 Task: open an excel sheet and write heading  Budget MasterAdd Categories in a column and its values below  'Housing, Transportation, Groceries, Utilities, Entertainment, Dining Out, Health, Miscellaneous, Savings & Total. 'Add Budgeted amountin next column and its values below  $1,500, $300, $400, $150, $200, $250, $100, $150, $500 & $3,550. Add Actual amount in next column and its values below  $1,400, $280, $420, $160, $180, $270, $90, $140, $550 & $3,550. Add Difference in next column and its values below  -$100, -$20, +$20, +$10, -$20, +$20, -$10, -$10, +$50 & $0. J6Save page BudgetReview analysisbook
Action: Key pressed <Key.shift>M<Key.backspace><Key.shift>Budget<Key.space><Key.shift>Master<Key.down><Key.up><Key.down><Key.down><Key.up><Key.up>
Screenshot: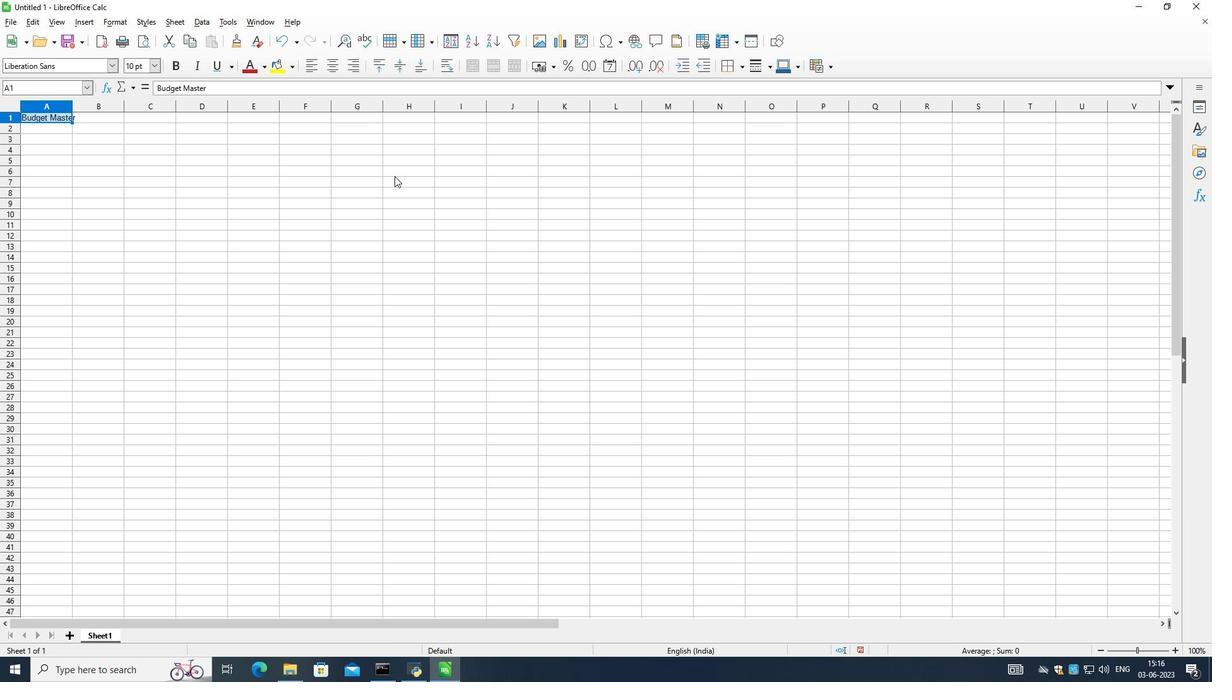 
Action: Mouse moved to (297, 197)
Screenshot: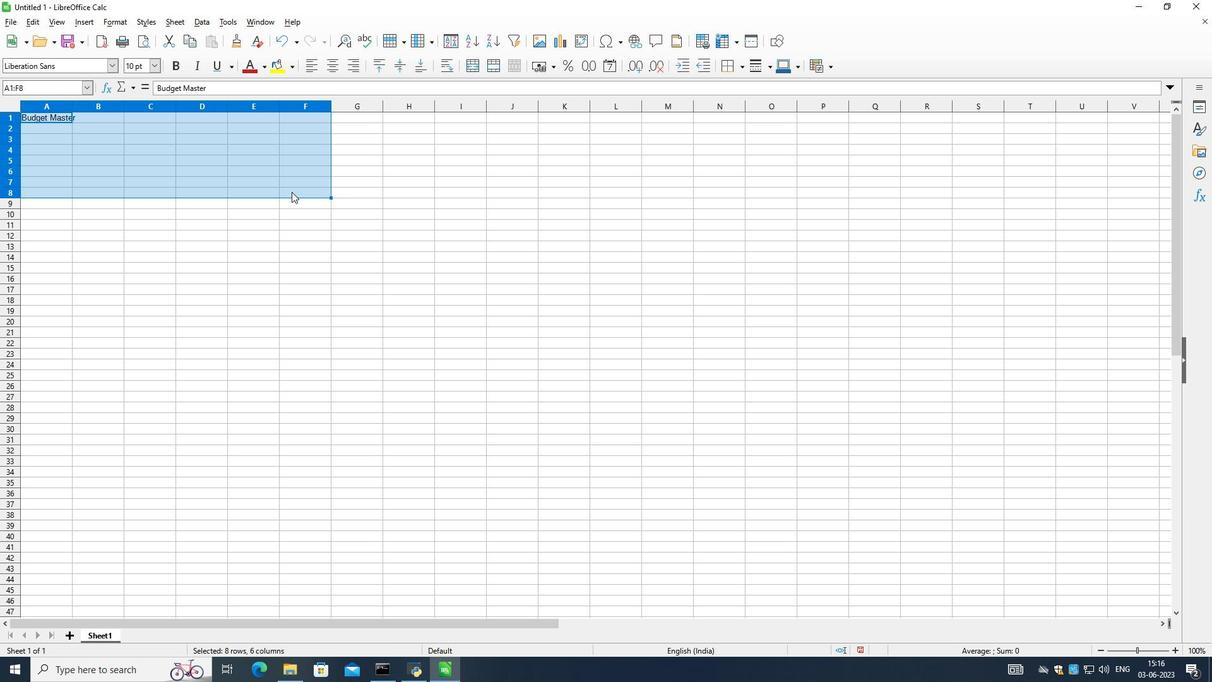 
Action: Mouse pressed left at (297, 197)
Screenshot: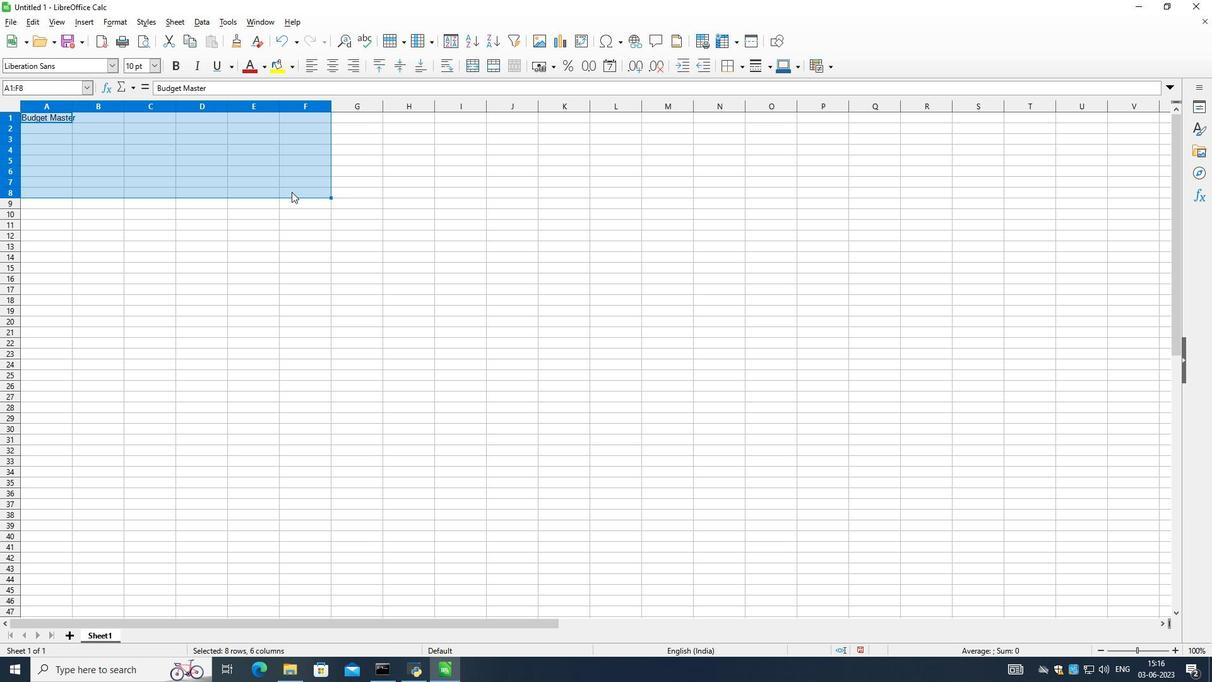
Action: Mouse moved to (397, 406)
Screenshot: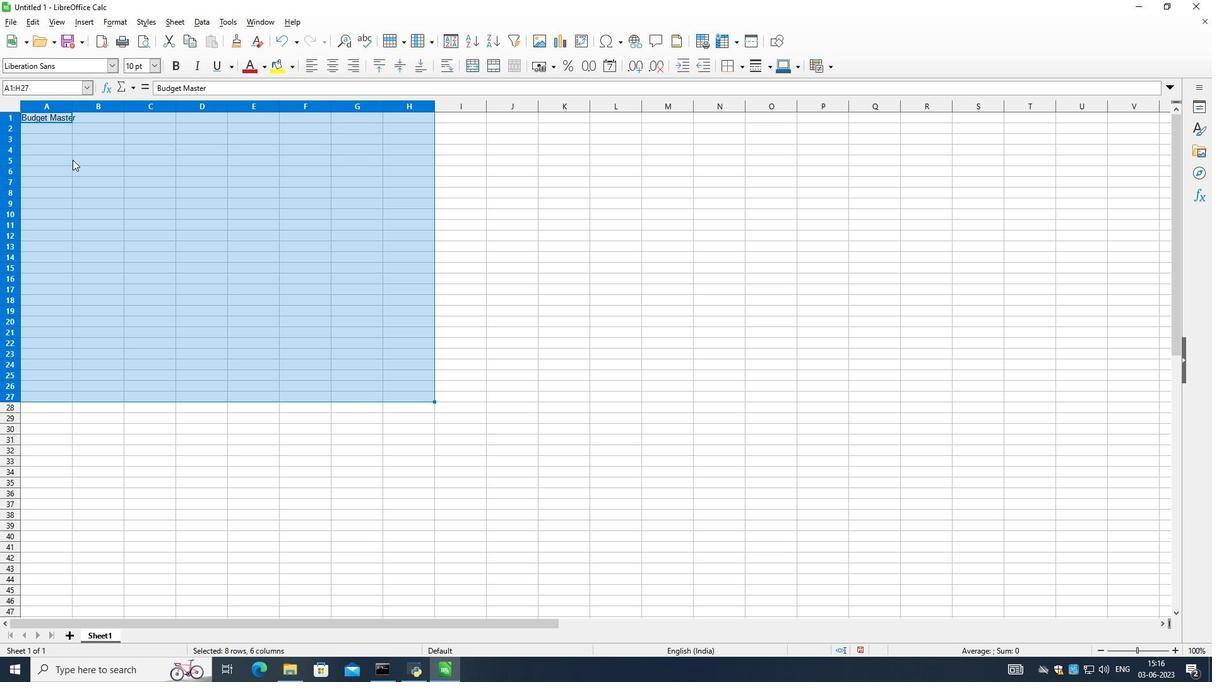 
Action: Mouse pressed left at (397, 406)
Screenshot: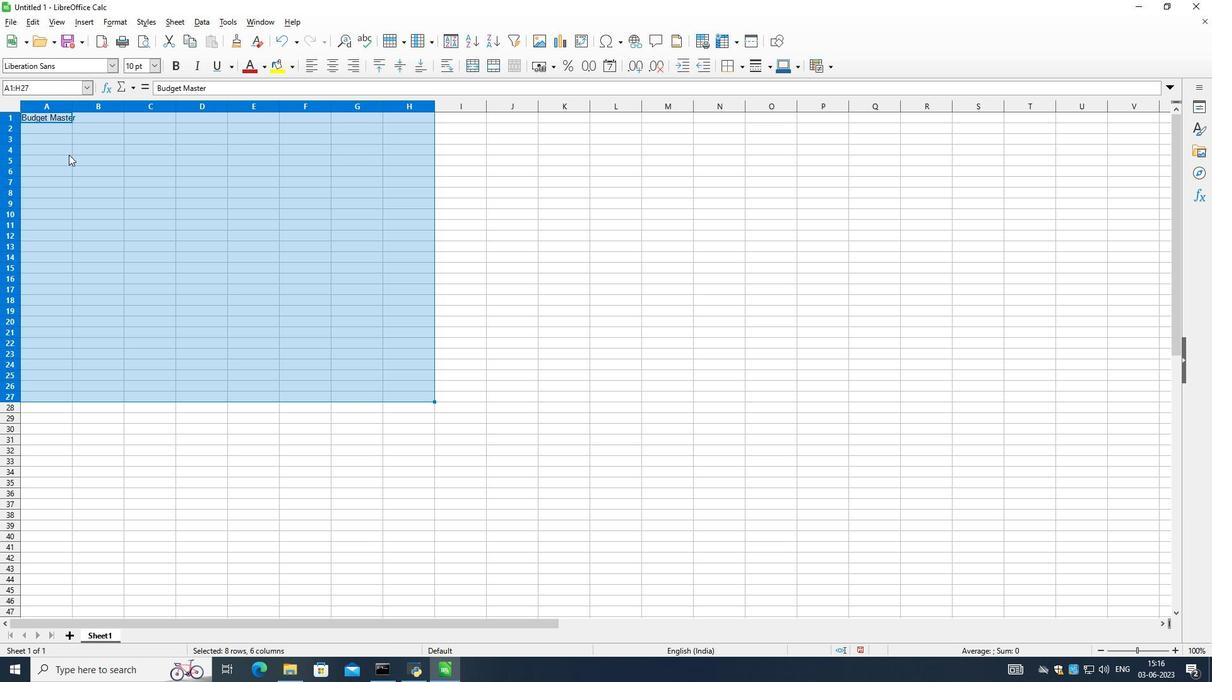 
Action: Mouse moved to (181, 248)
Screenshot: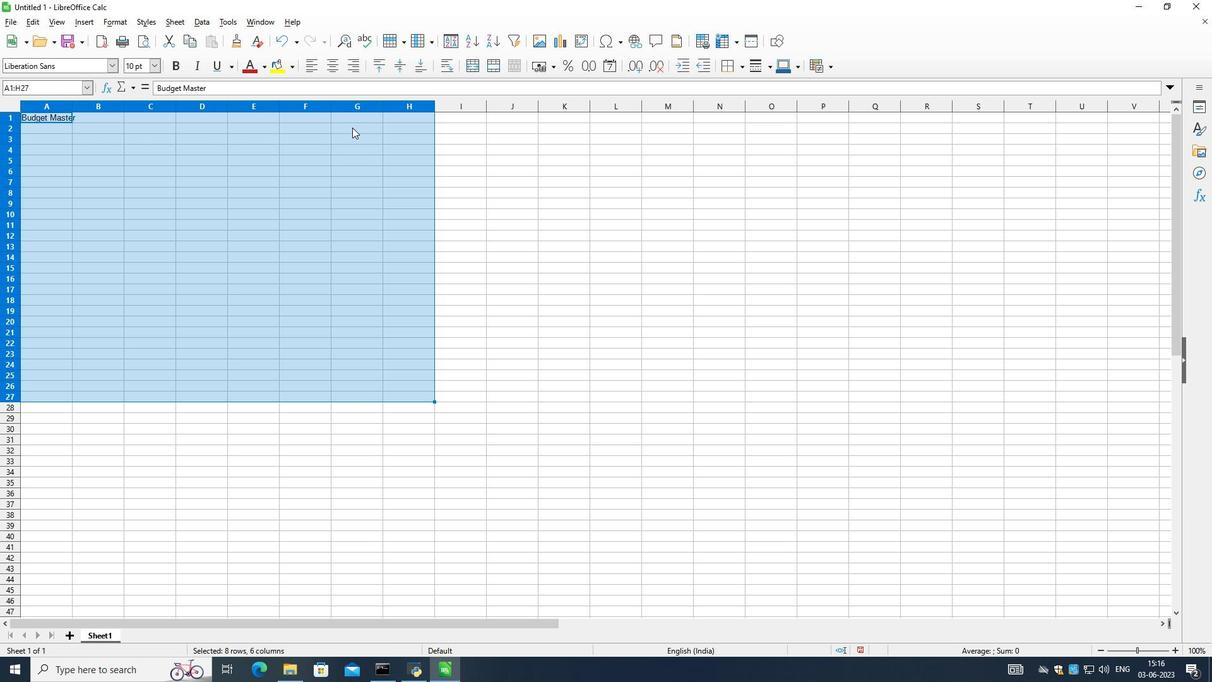 
Action: Key pressed <Key.esc>
Screenshot: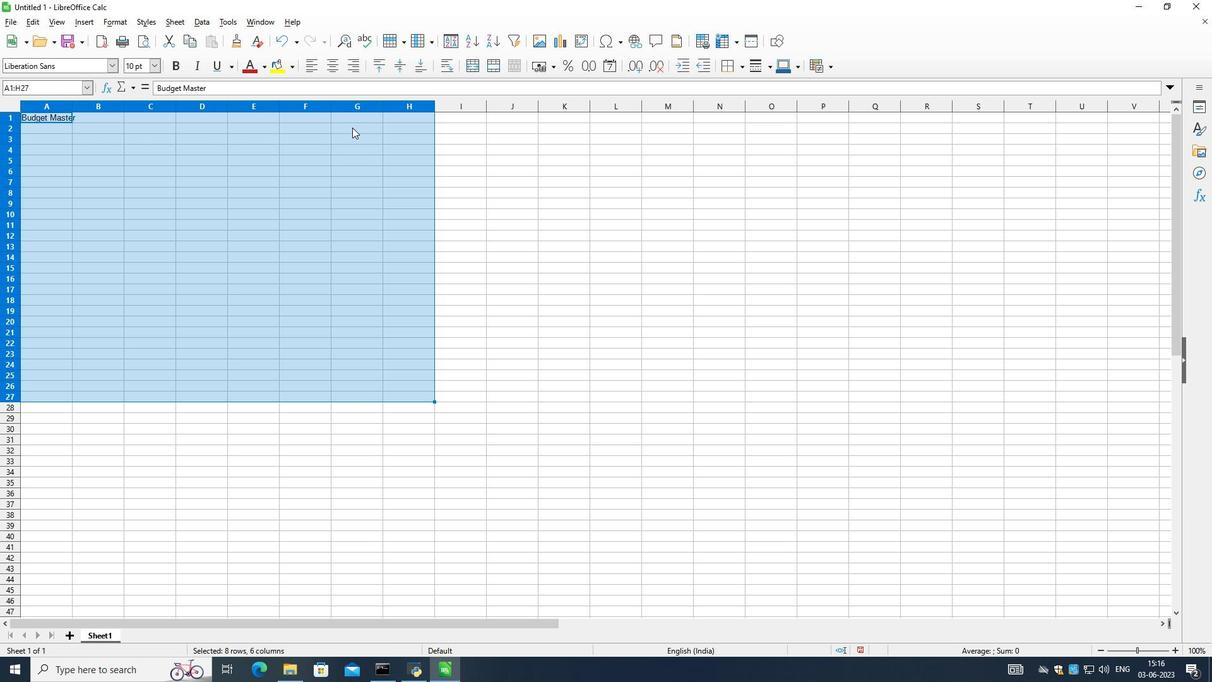 
Action: Mouse moved to (88, 157)
Screenshot: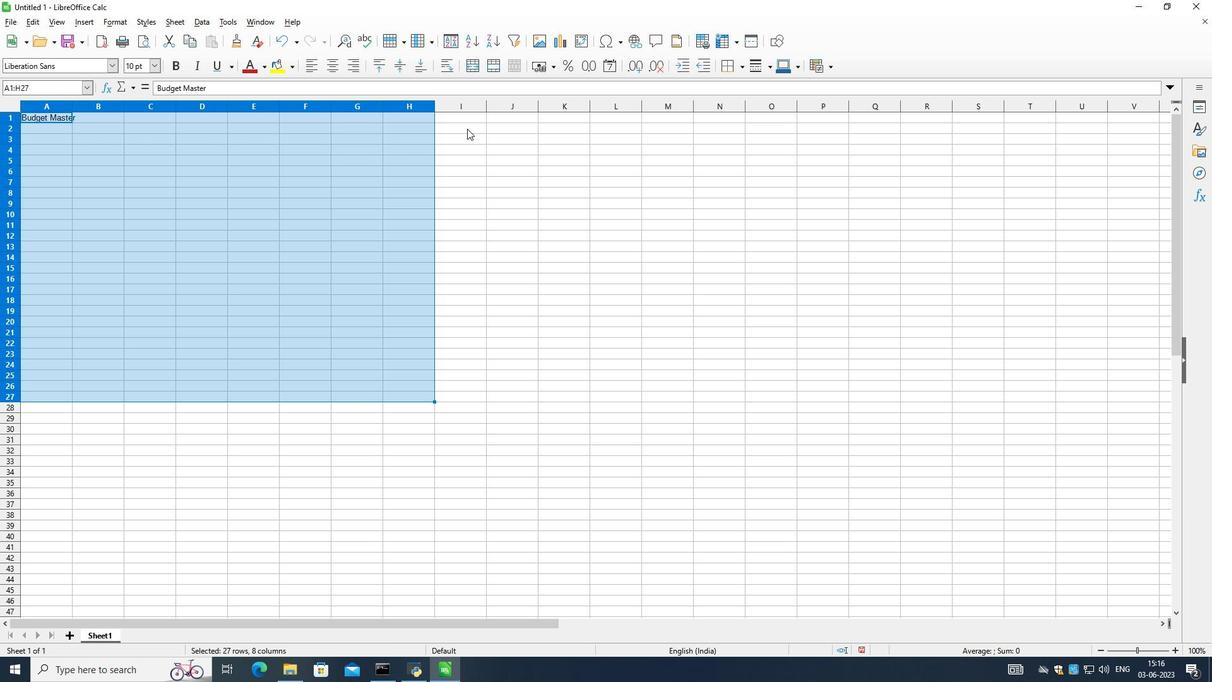 
Action: Key pressed <Key.esc>
Screenshot: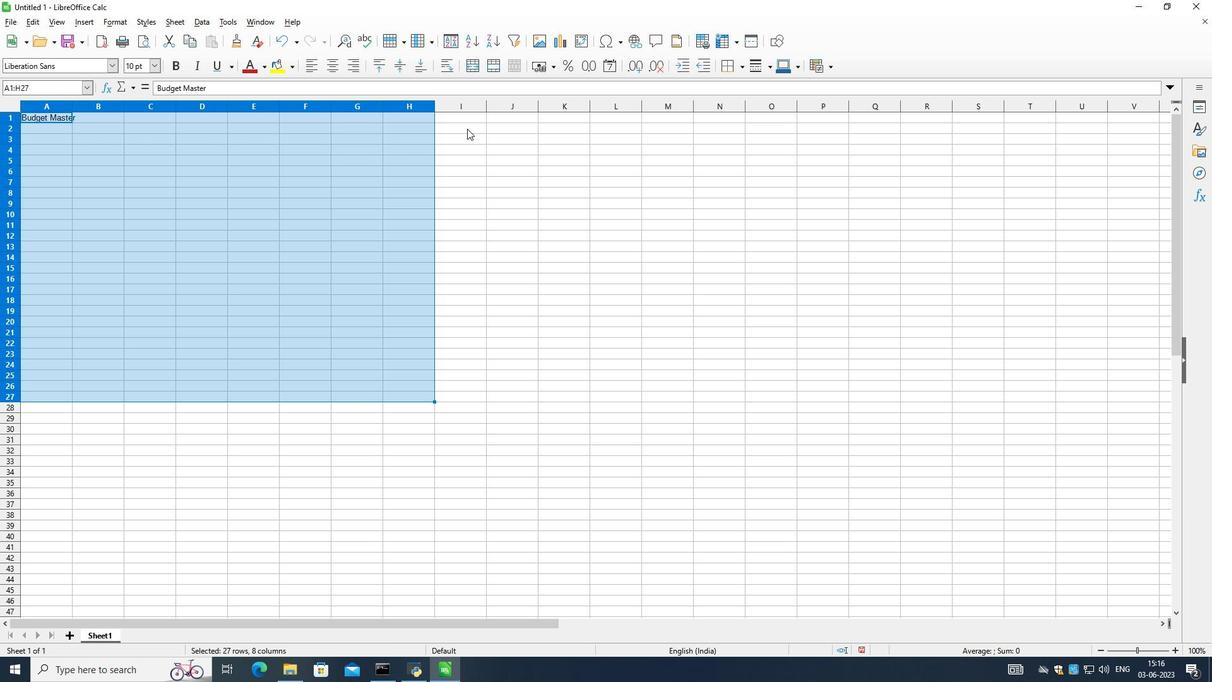 
Action: Mouse moved to (329, 128)
Screenshot: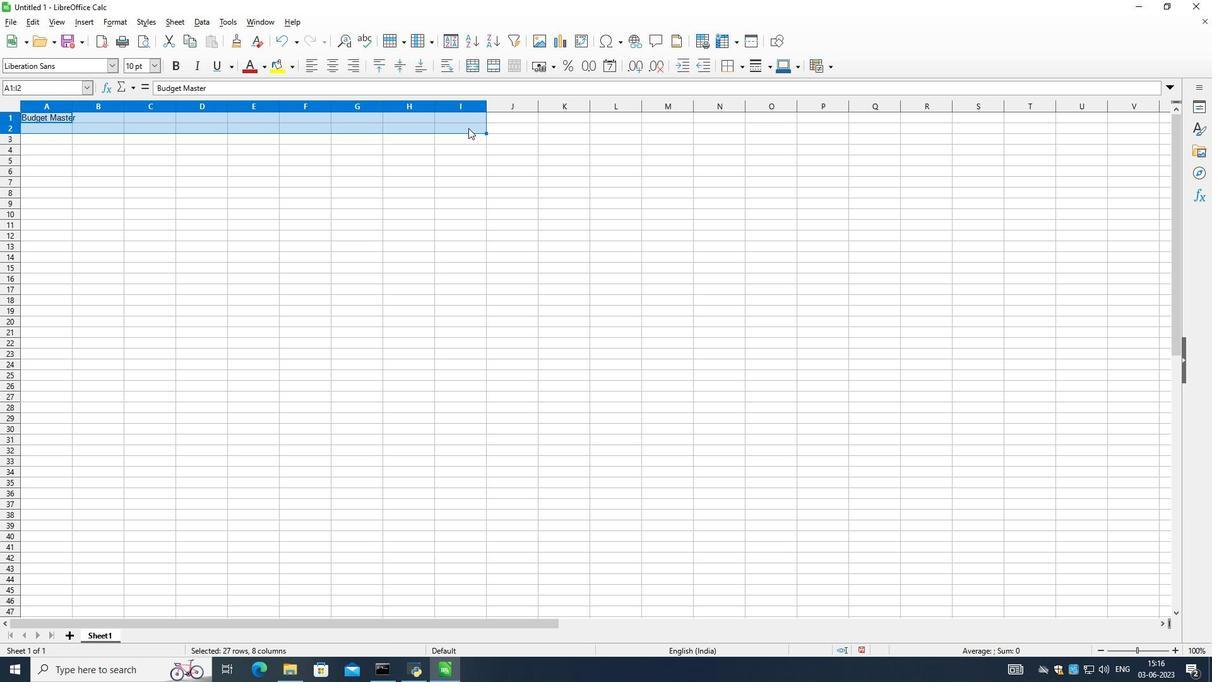 
Action: Key pressed <Key.esc>
Screenshot: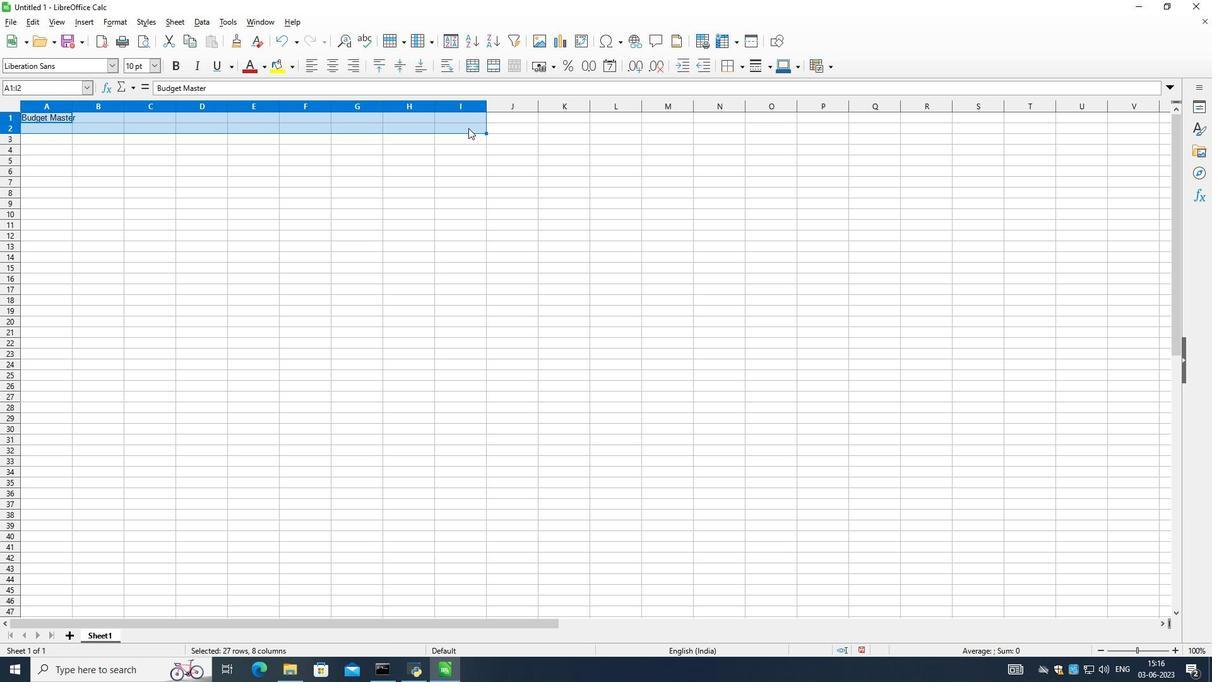 
Action: Mouse moved to (473, 134)
Screenshot: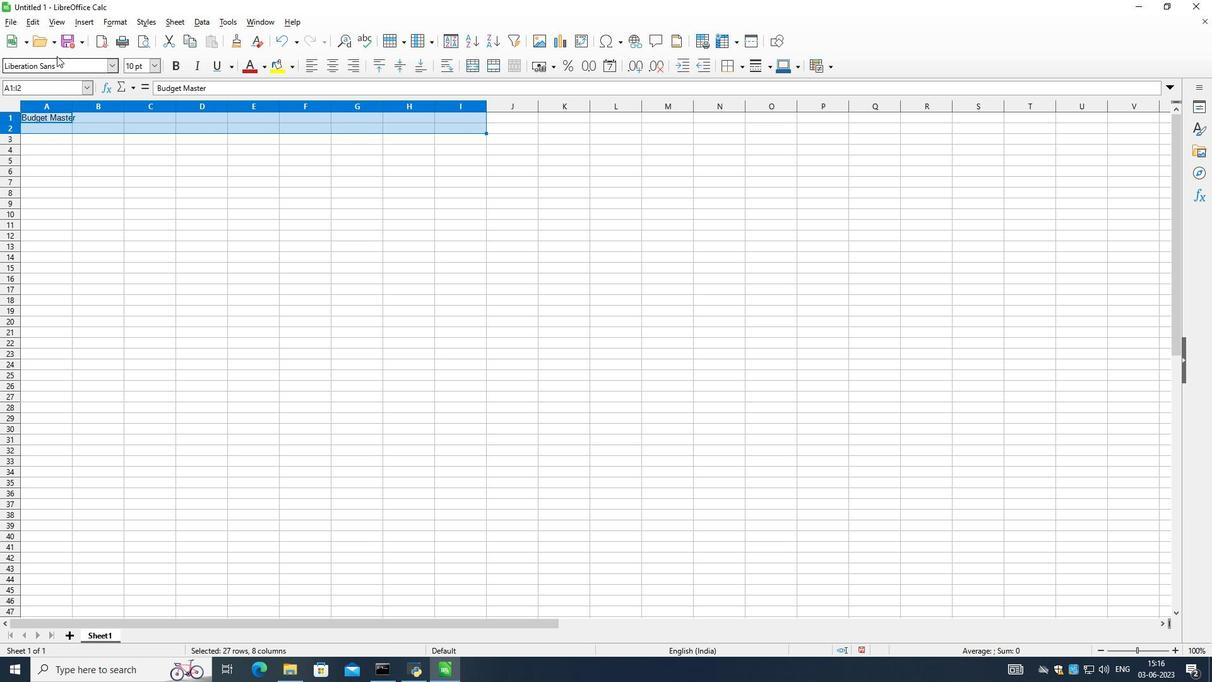
Action: Mouse pressed left at (473, 134)
Screenshot: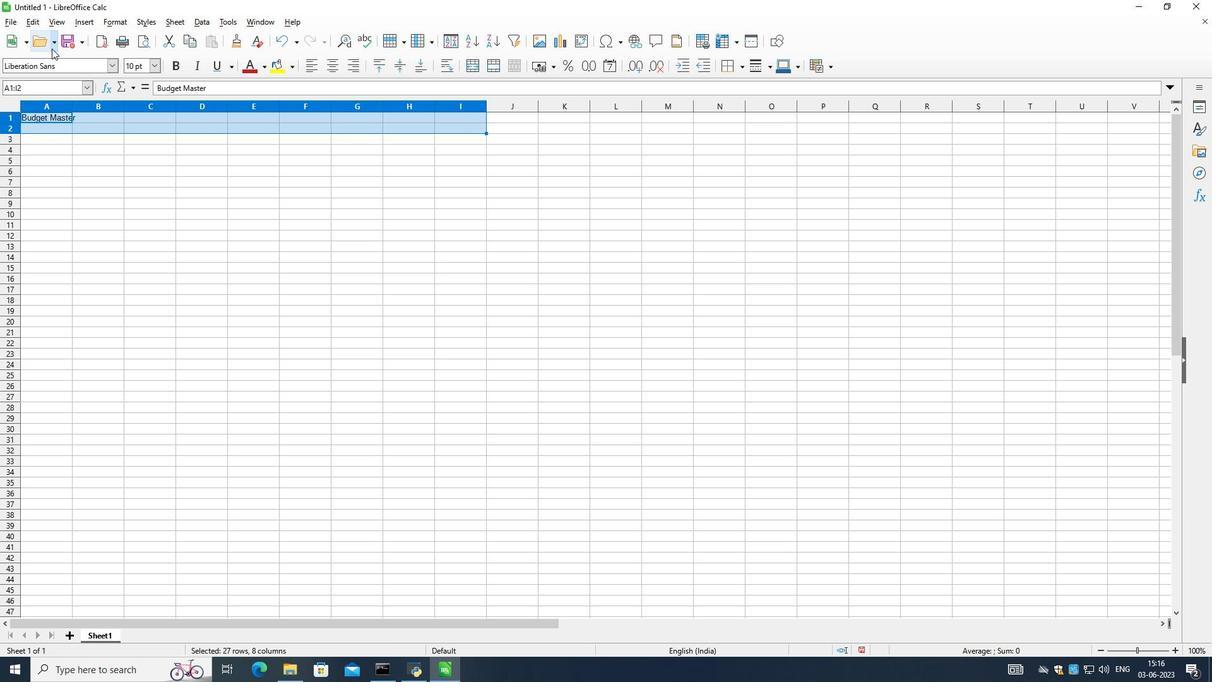 
Action: Mouse moved to (57, 54)
Screenshot: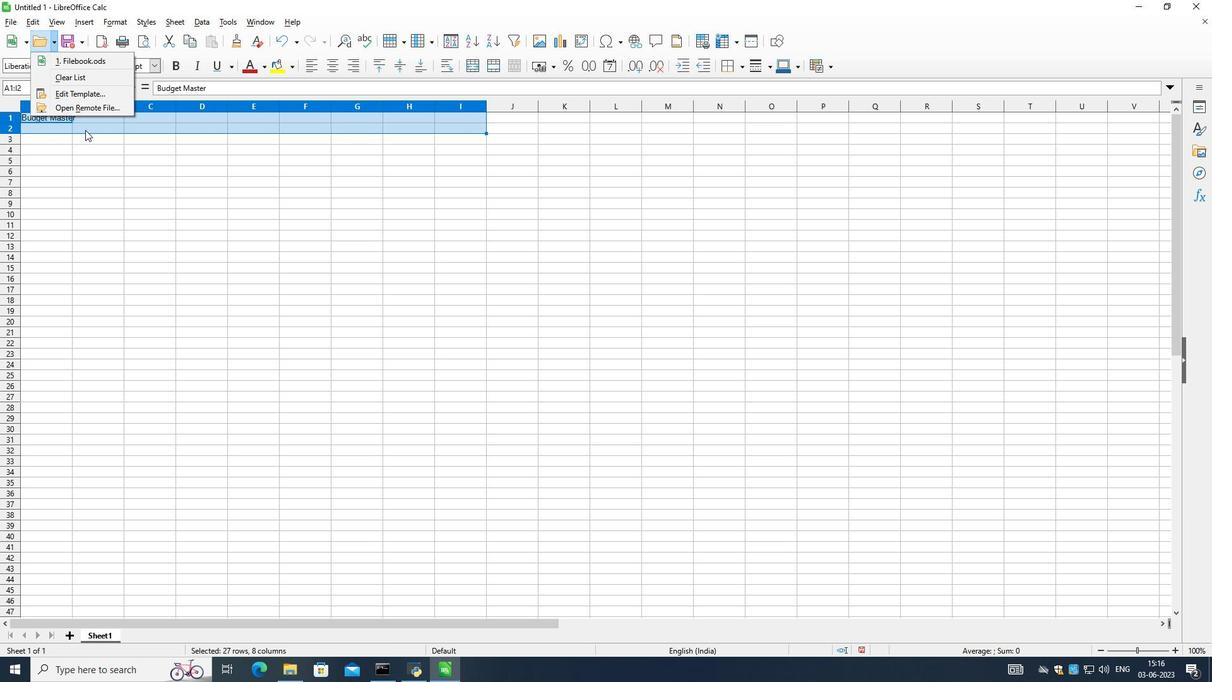
Action: Mouse pressed left at (57, 54)
Screenshot: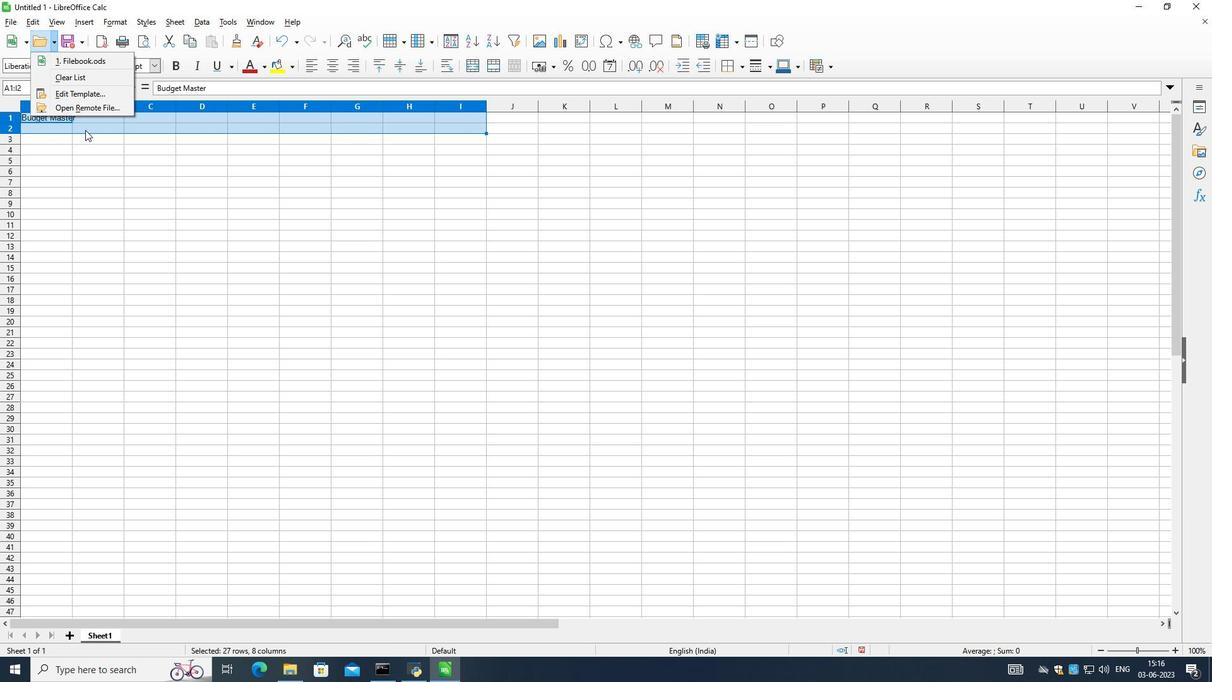 
Action: Mouse moved to (68, 135)
Screenshot: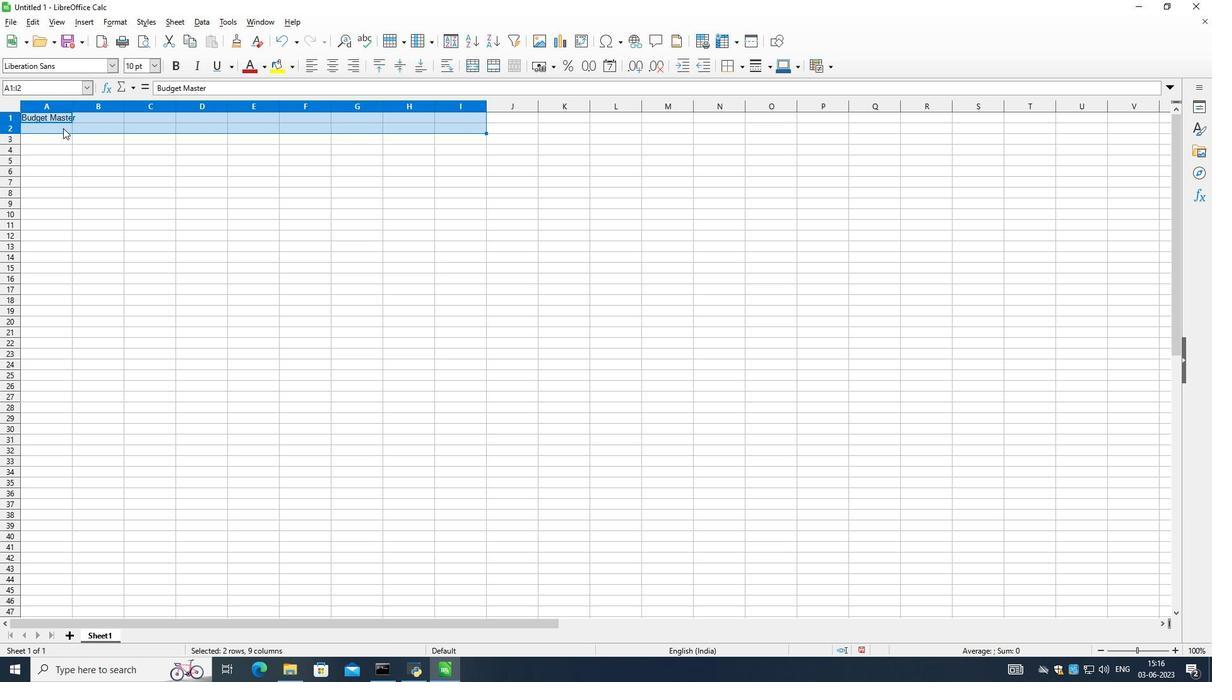 
Action: Mouse pressed left at (68, 135)
Screenshot: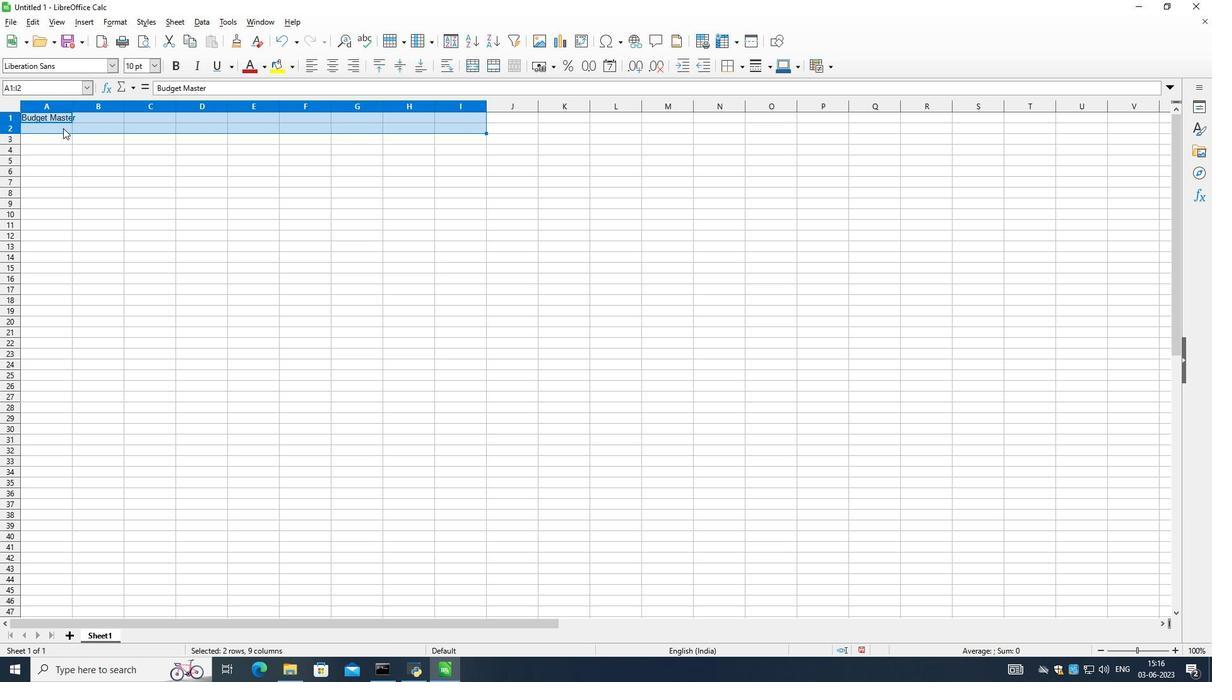 
Action: Mouse moved to (70, 135)
Screenshot: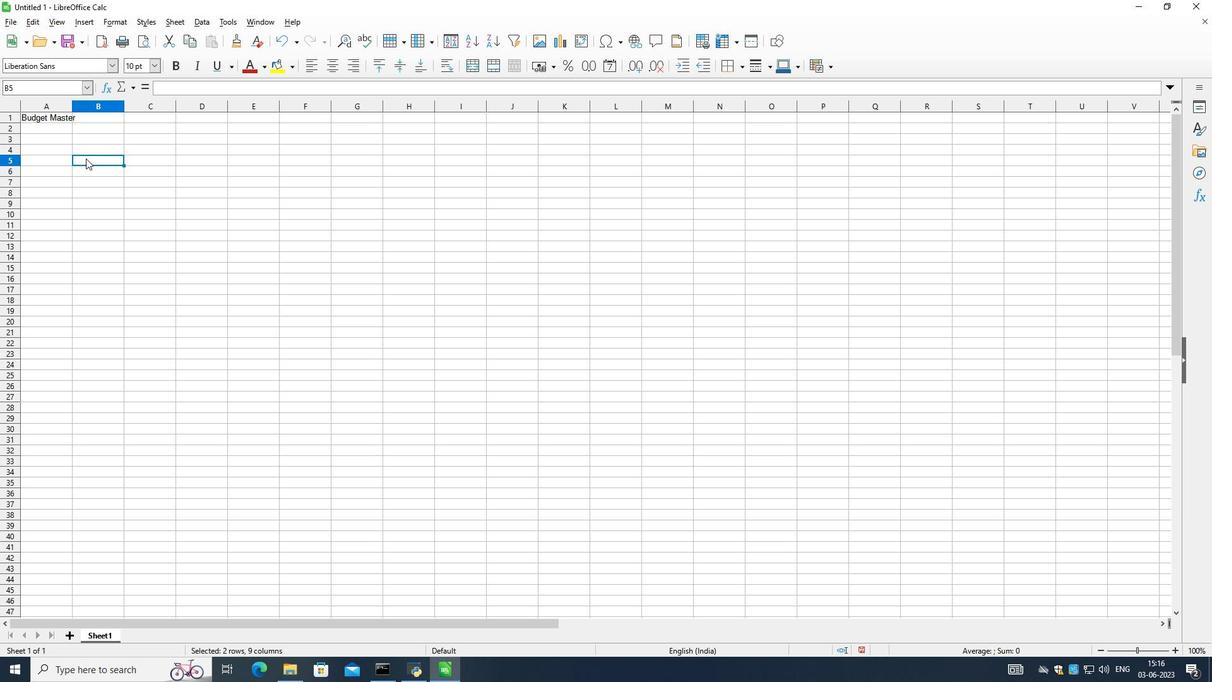 
Action: Key pressed <Key.esc>
Screenshot: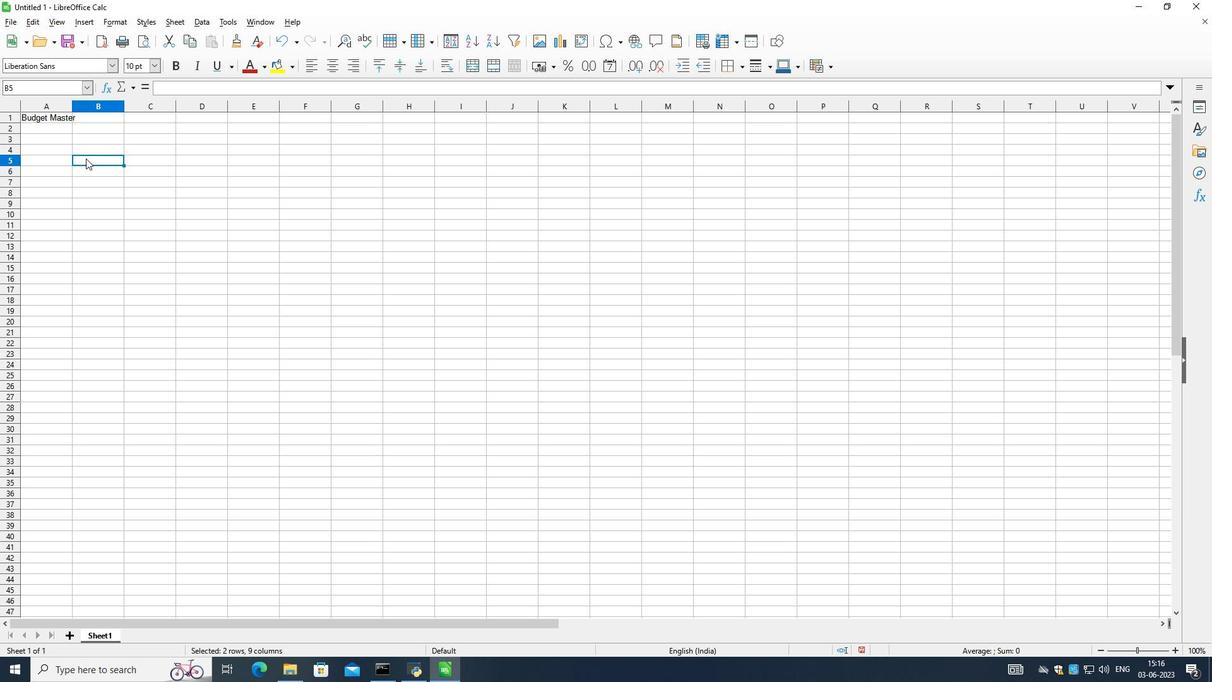 
Action: Mouse moved to (92, 164)
Screenshot: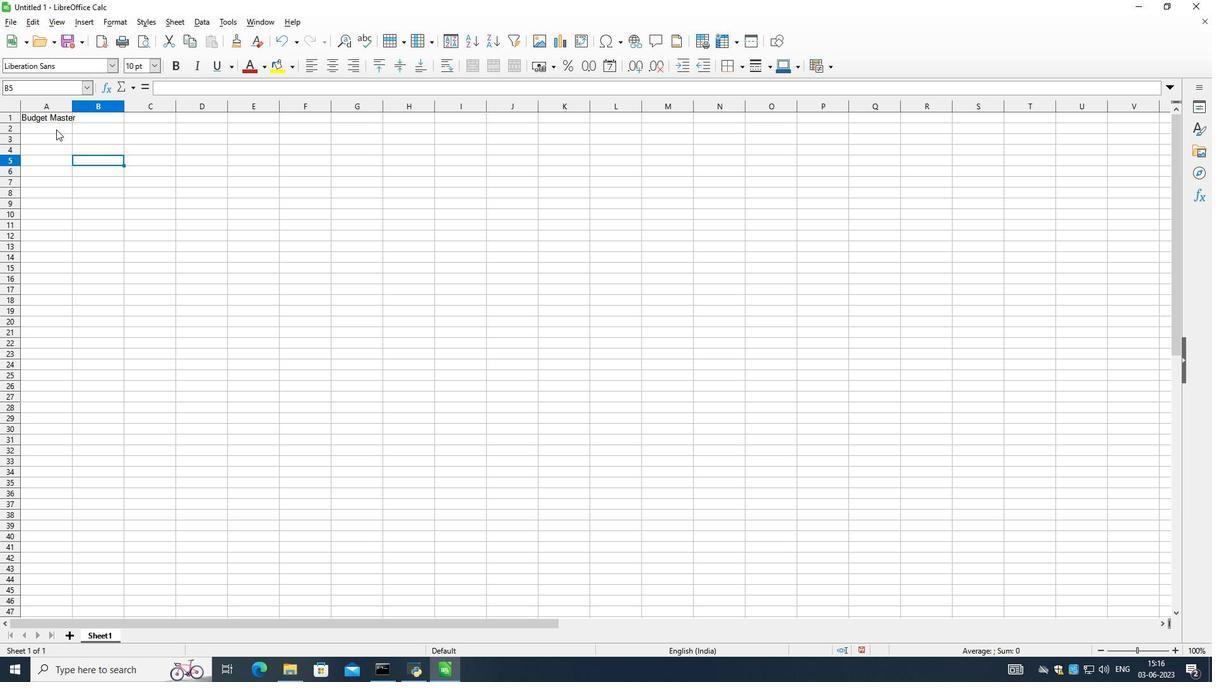 
Action: Mouse pressed left at (92, 164)
Screenshot: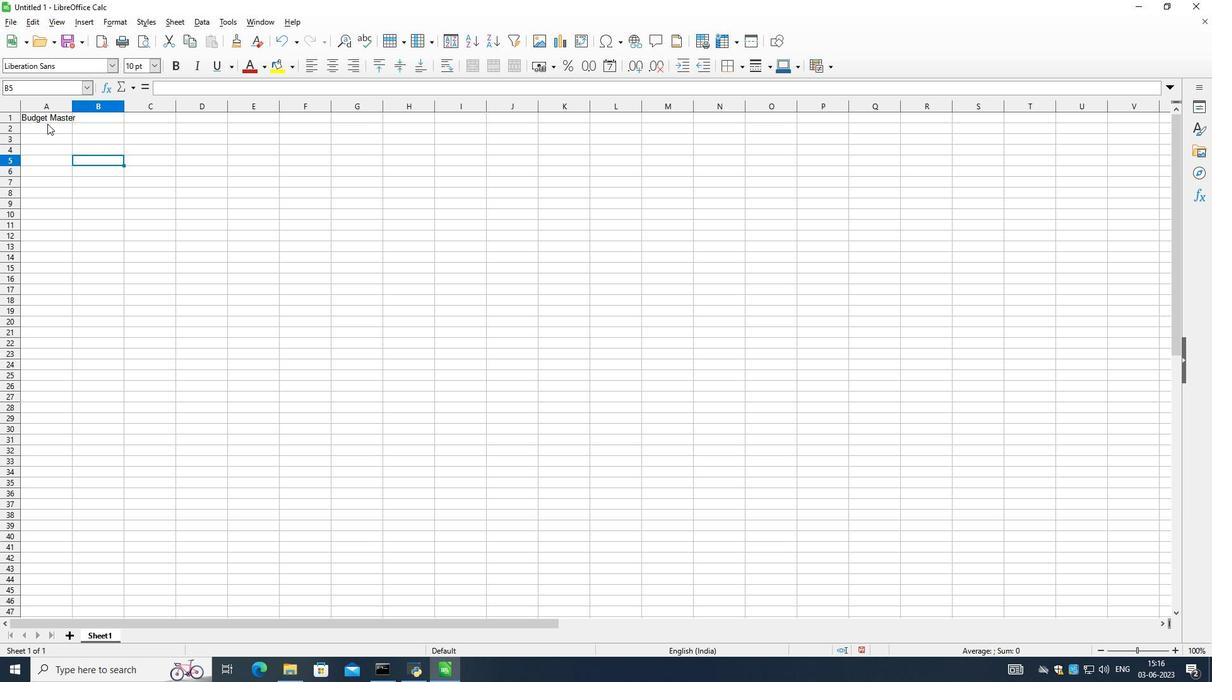 
Action: Mouse moved to (51, 128)
Screenshot: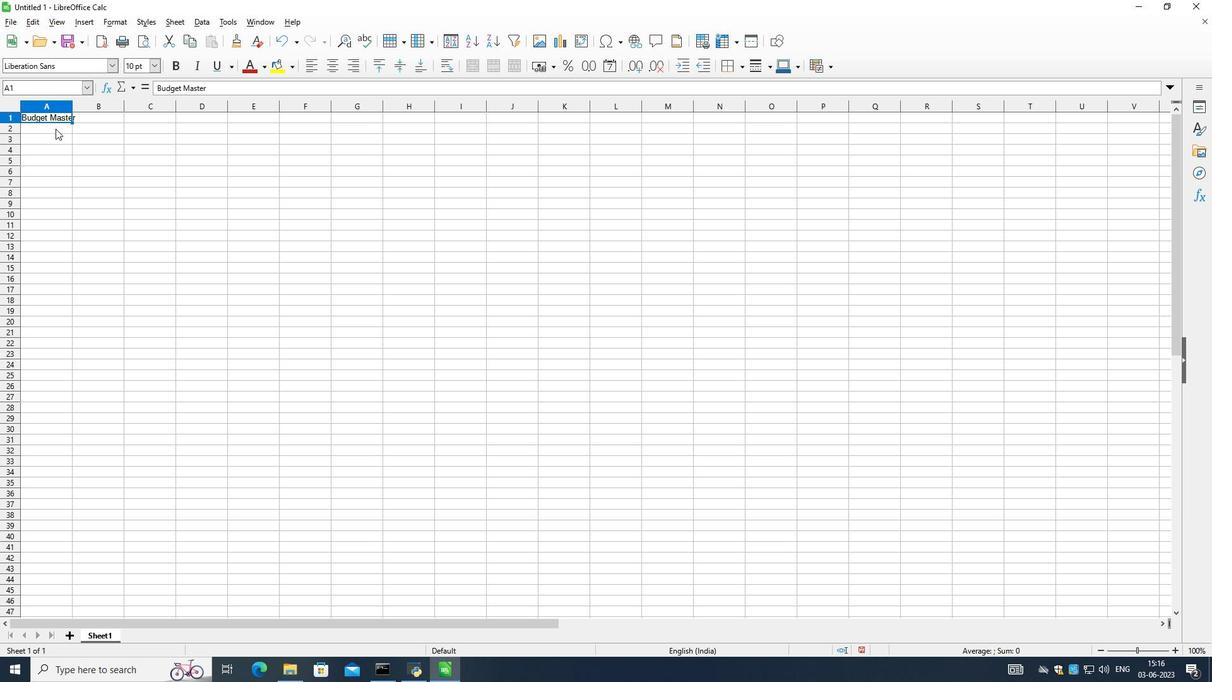 
Action: Mouse pressed left at (51, 128)
Screenshot: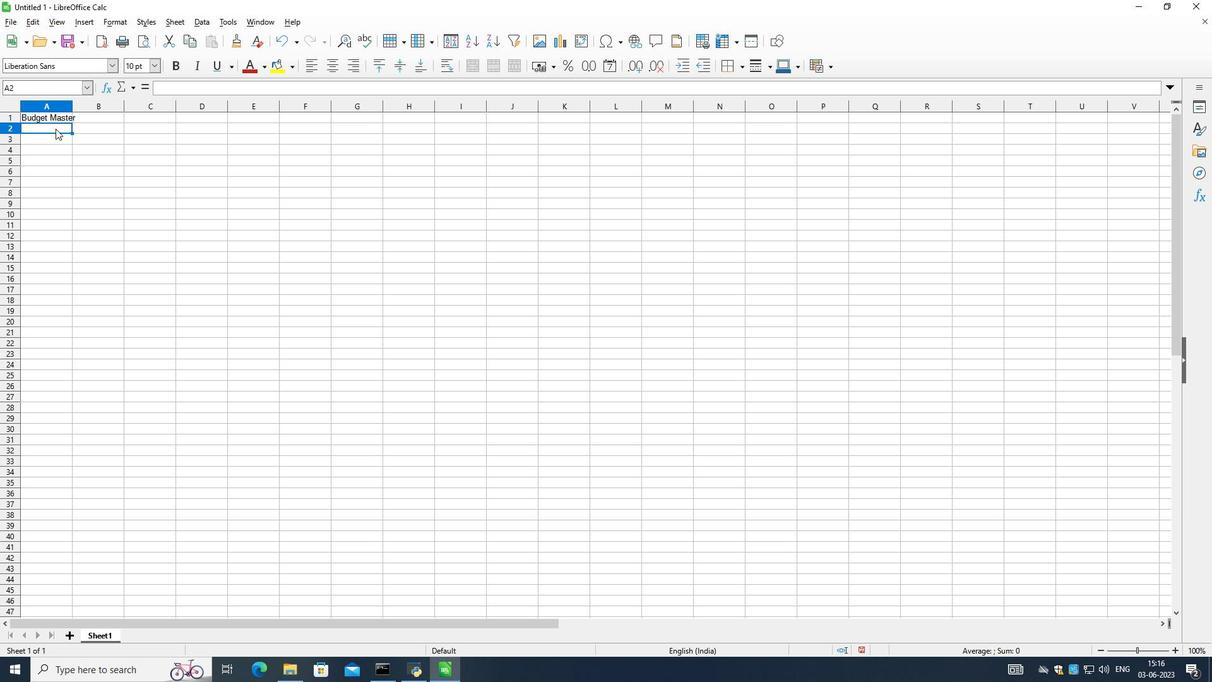 
Action: Mouse moved to (61, 134)
Screenshot: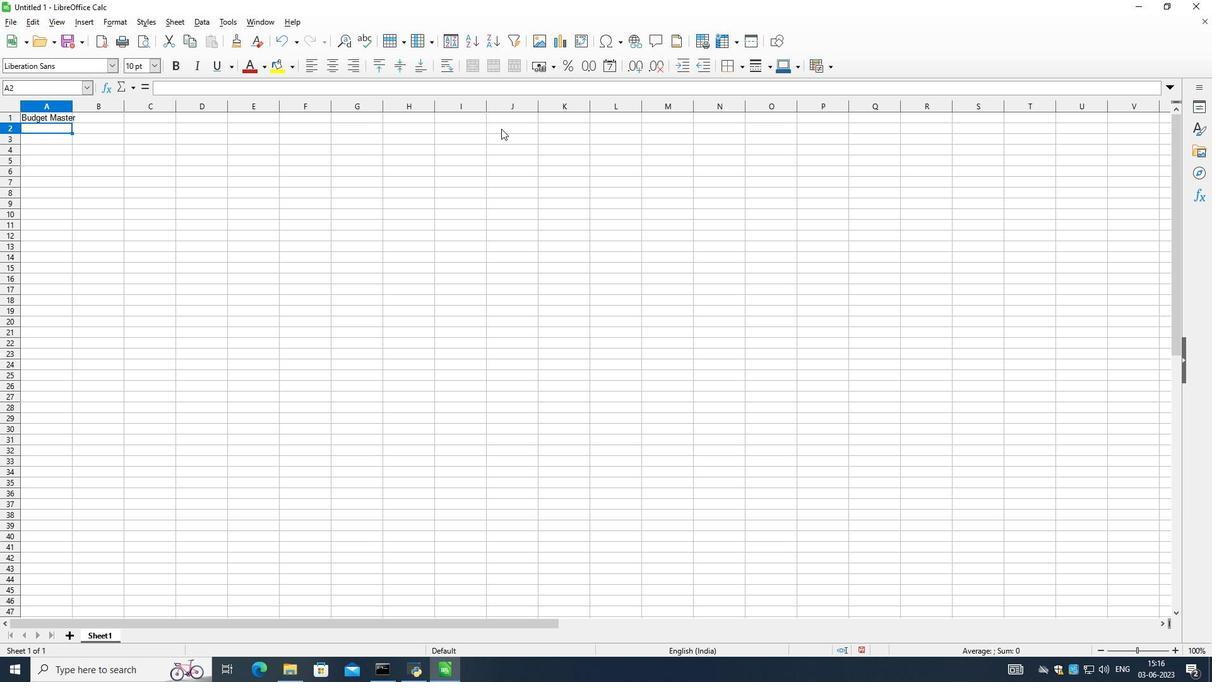 
Action: Mouse pressed left at (61, 134)
Screenshot: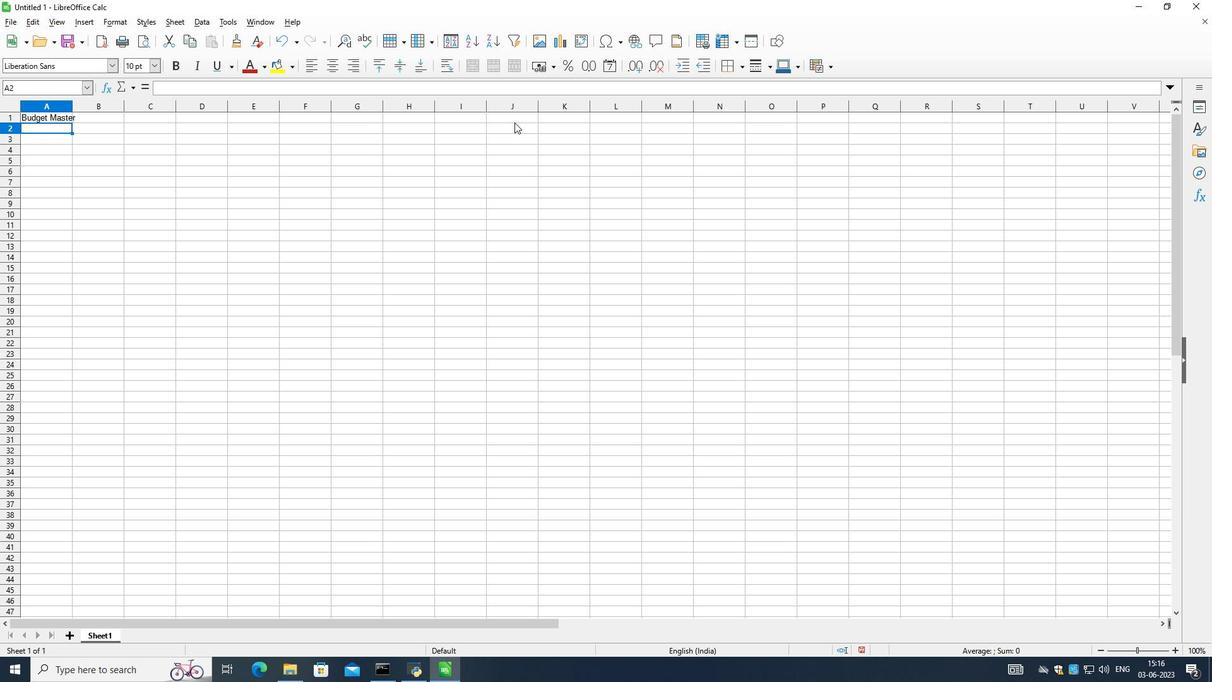 
Action: Mouse moved to (520, 128)
Screenshot: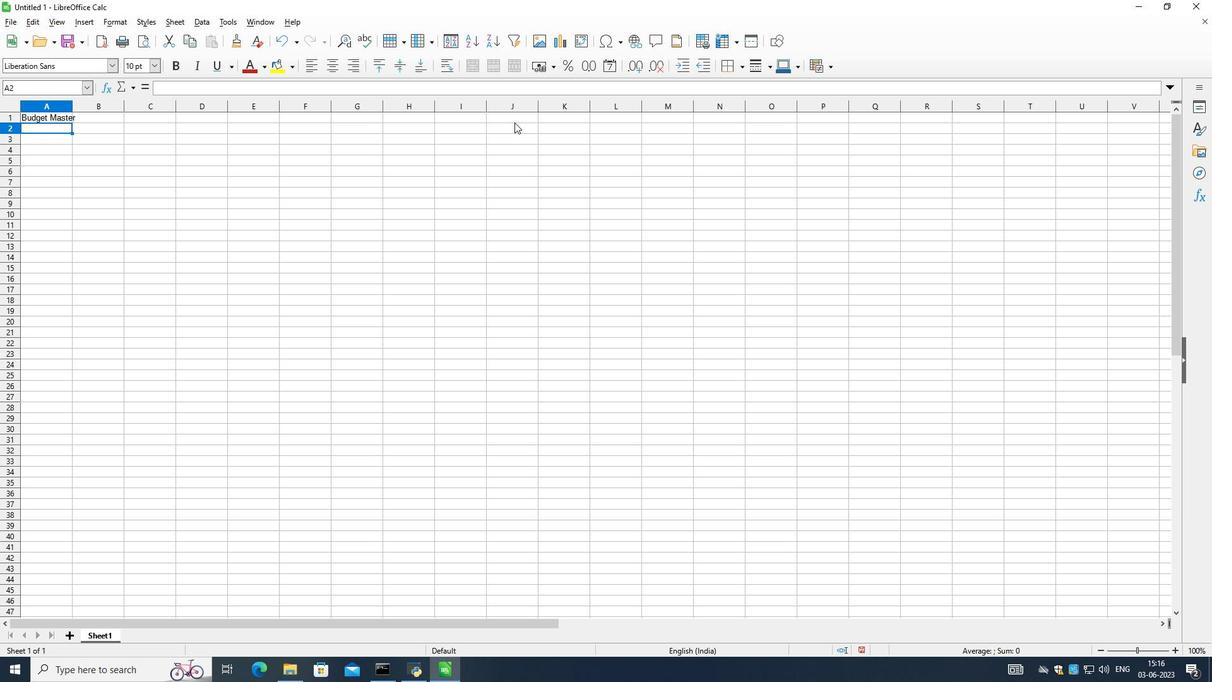 
Action: Key pressed <Key.shift_r>Cateog<Key.backspace><Key.backspace>gories<Key.down><Key.shift>Housing<Key.down><Key.shift_r>Transportation<Key.down><Key.shift_r>Groceries<Key.down><Key.shift>Utiliies<Key.down><Key.shift_r>Entertainment<Key.down><Key.shift_r>Dining<Key.down><Key.up><Key.f2><Key.space><Key.shift>Out<Key.enter><Key.up><Key.up><Key.up><Key.right><Key.left><Key.right><Key.left><Key.right><Key.left><Key.shift>Utilities<Key.enter><Key.down><Key.down><Key.shift>Health<Key.down><Key.shift>Miscellaneous<Key.down><Key.shift_r>Savings<Key.down><Key.shift_r>Total<Key.down><Key.up><Key.up><Key.down><Key.up><Key.down><Key.right><Key.shift>Budgeted<Key.shift><Key.shift_r>Amountin<Key.down><Key.shift>$1.500<Key.down><Key.shift>$<Key.esc><Key.up><Key.f2><Key.left><Key.left><Key.left><Key.left><Key.right><Key.backspace>,<Key.enter><Key.shift><Key.shift><Key.shift><Key.shift><Key.shift><Key.shift><Key.shift>$300<Key.down><Key.shift><Key.shift><Key.shift><Key.shift><Key.shift><Key.shift><Key.shift><Key.shift><Key.shift><Key.shift><Key.shift><Key.shift><Key.shift><Key.shift><Key.shift>$400<Key.down><Key.shift><Key.shift><Key.shift><Key.shift><Key.shift><Key.shift><Key.shift><Key.shift><Key.shift><Key.shift><Key.shift><Key.shift><Key.shift><Key.shift>$150<Key.down><Key.shift><Key.shift><Key.shift><Key.shift><Key.shift><Key.shift><Key.shift><Key.shift><Key.shift><Key.shift><Key.shift><Key.shift><Key.shift><Key.shift><Key.shift><Key.shift><Key.shift><Key.shift><Key.shift>$200<Key.down><Key.shift><Key.shift><Key.shift><Key.shift><Key.shift><Key.shift><Key.shift><Key.shift><Key.shift><Key.shift><Key.shift>$250<Key.down><Key.shift><Key.shift><Key.shift><Key.shift><Key.shift><Key.shift><Key.shift><Key.shift><Key.shift><Key.shift>$100<Key.down><Key.shift><Key.shift><Key.shift><Key.shift><Key.shift><Key.shift><Key.shift><Key.shift><Key.shift><Key.shift>$150<Key.down><Key.shift><Key.shift><Key.shift><Key.shift><Key.shift><Key.shift><Key.shift><Key.shift><Key.shift><Key.shift><Key.shift><Key.shift><Key.shift><Key.shift><Key.shift><Key.shift><Key.shift><Key.shift>$500<Key.down><Key.shift><Key.shift><Key.shift><Key.shift><Key.shift><Key.shift><Key.shift><Key.shift><Key.shift><Key.shift><Key.shift><Key.shift><Key.shift><Key.shift><Key.shift><Key.shift><Key.shift><Key.shift><Key.shift><Key.shift><Key.shift><Key.shift><Key.shift><Key.shift><Key.shift><Key.shift><Key.shift><Key.shift><Key.shift><Key.shift><Key.shift><Key.shift><Key.shift>$3,550<Key.down><Key.up><Key.up><Key.down><Key.up>
Screenshot: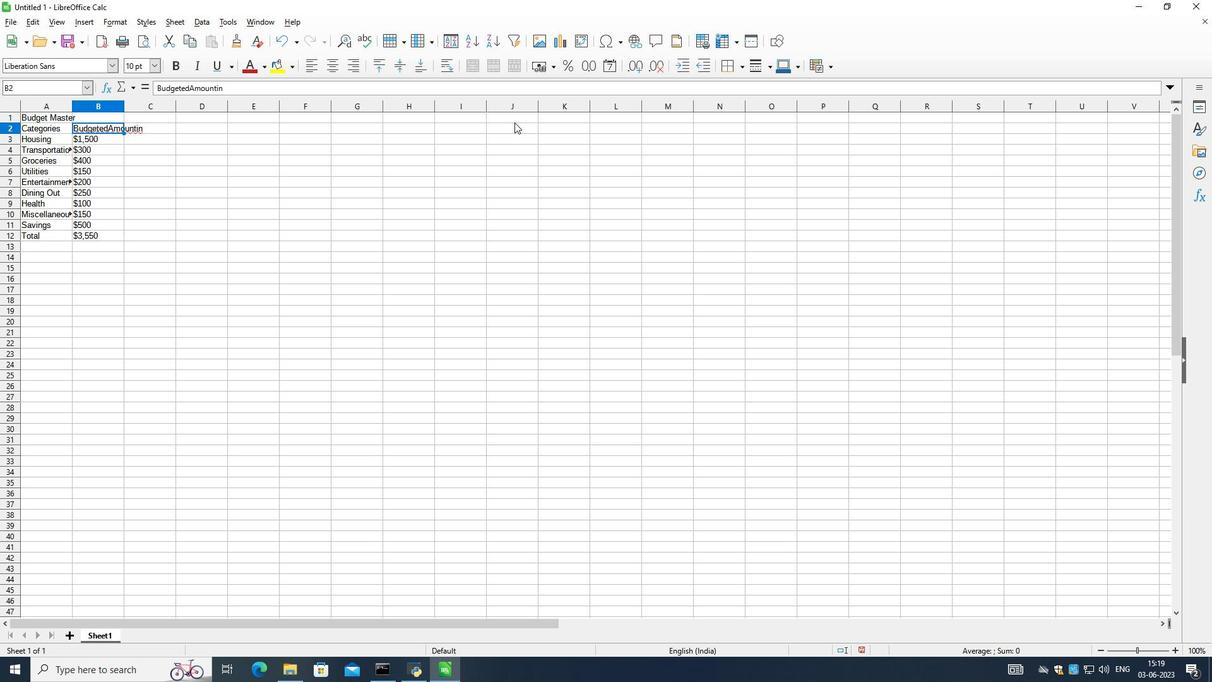 
Action: Mouse moved to (128, 109)
Screenshot: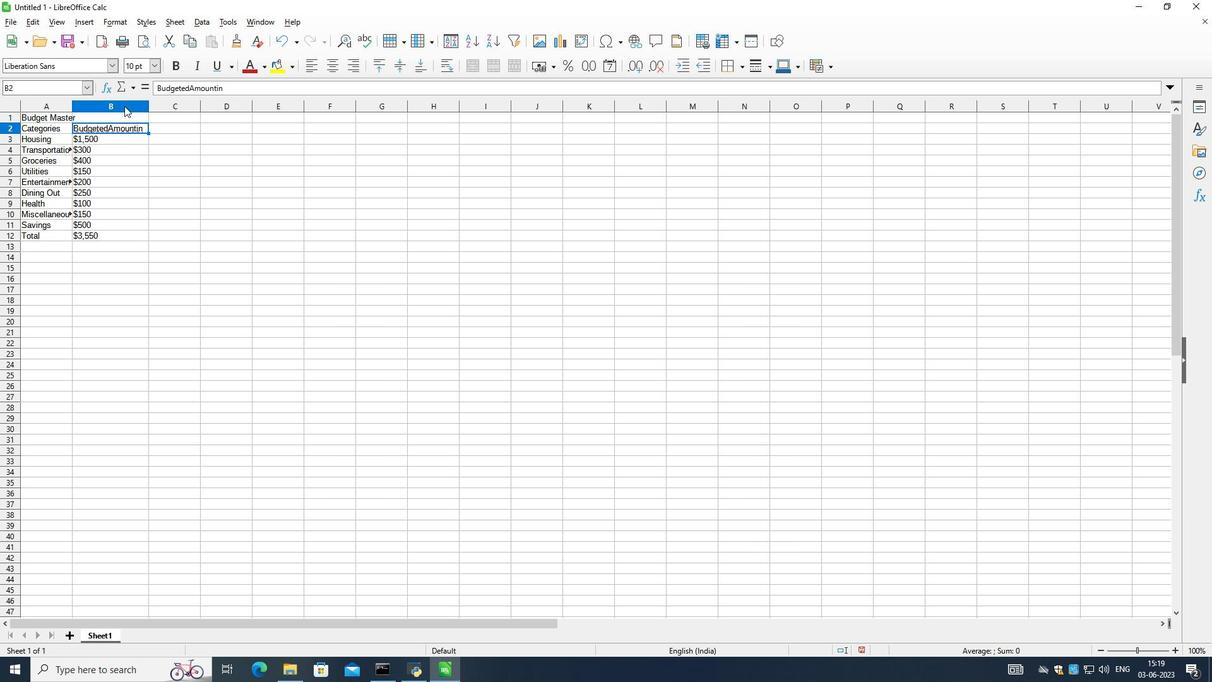 
Action: Mouse pressed left at (128, 109)
Screenshot: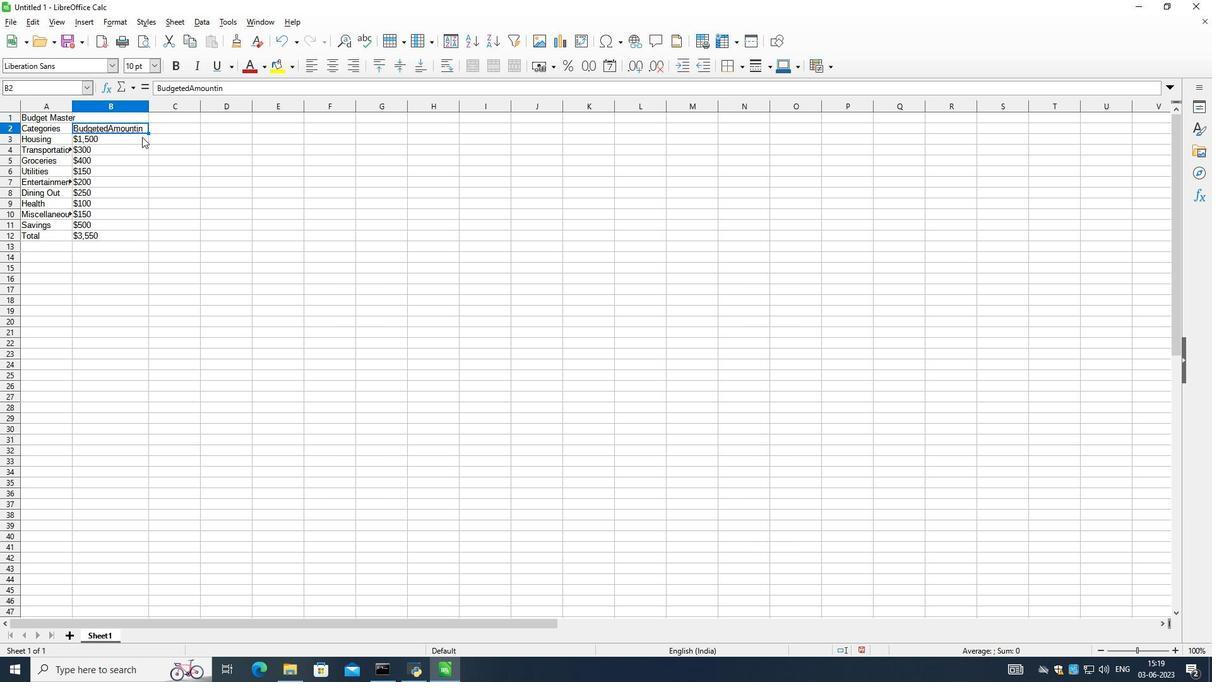 
Action: Mouse pressed left at (128, 109)
Screenshot: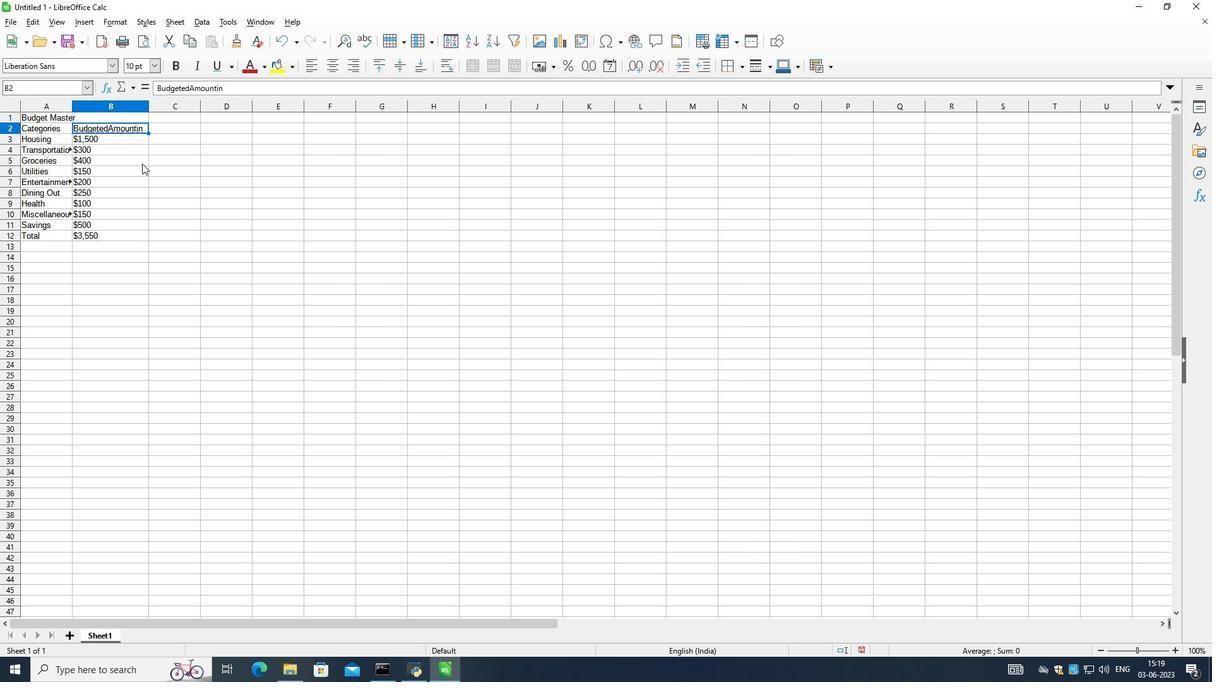 
Action: Mouse moved to (113, 129)
Screenshot: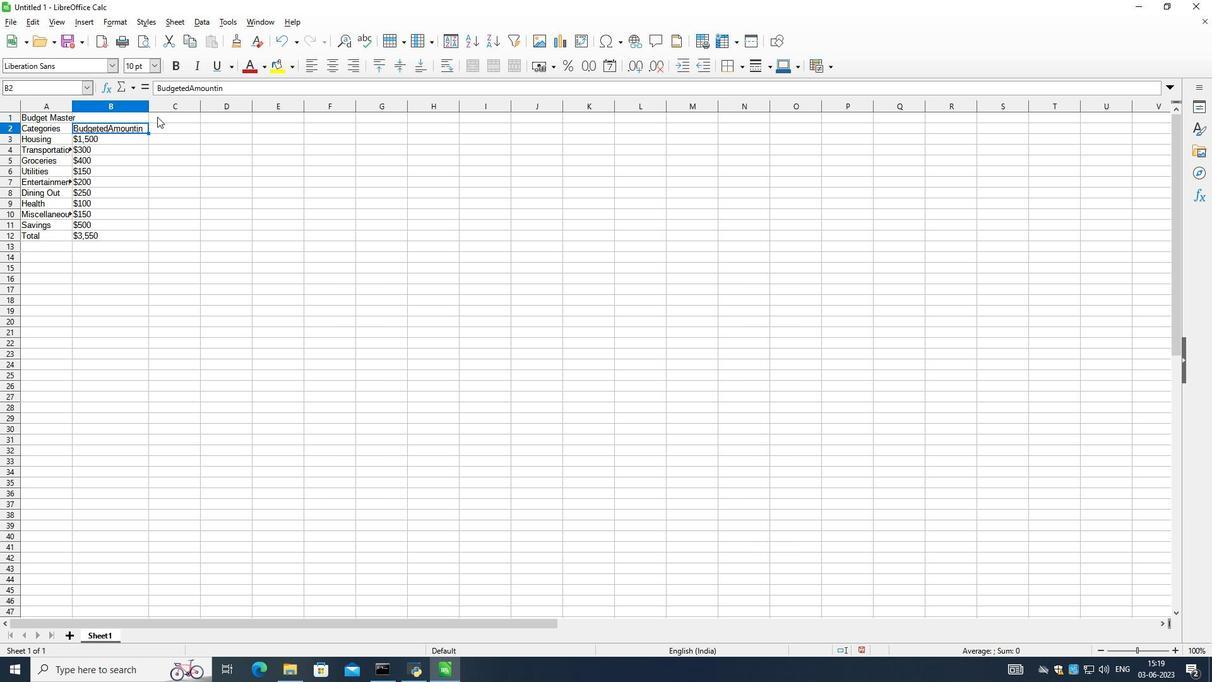 
Action: Mouse pressed left at (113, 129)
Screenshot: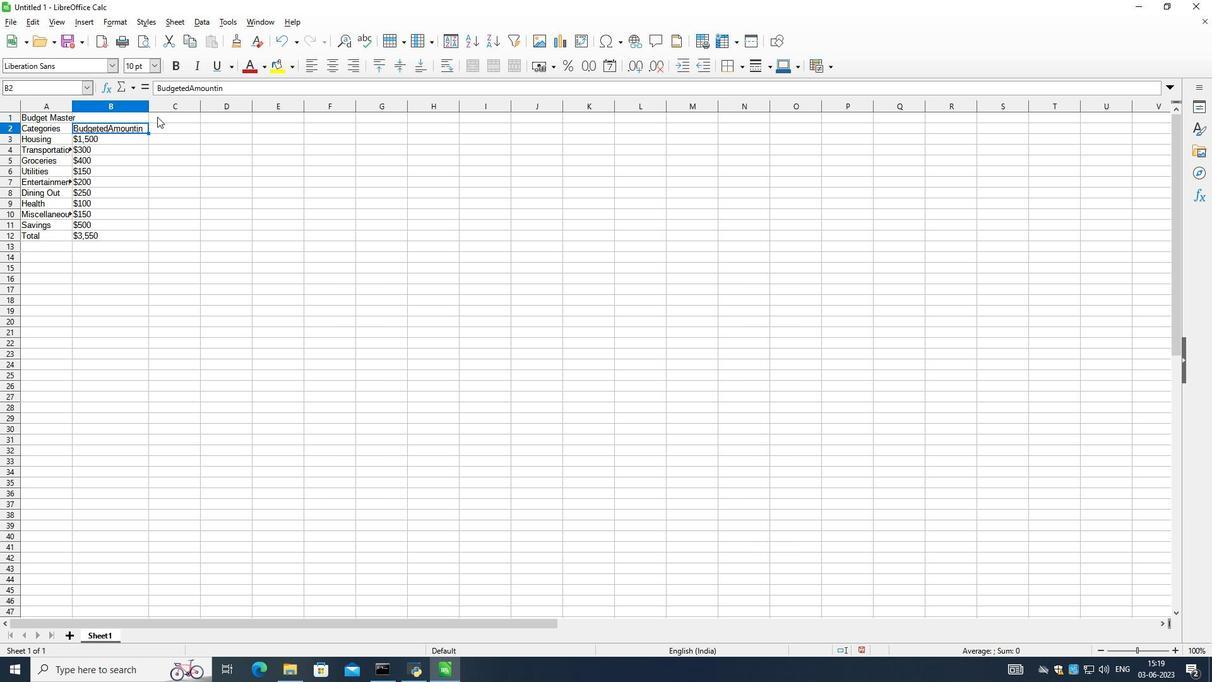 
Action: Mouse moved to (196, 93)
Screenshot: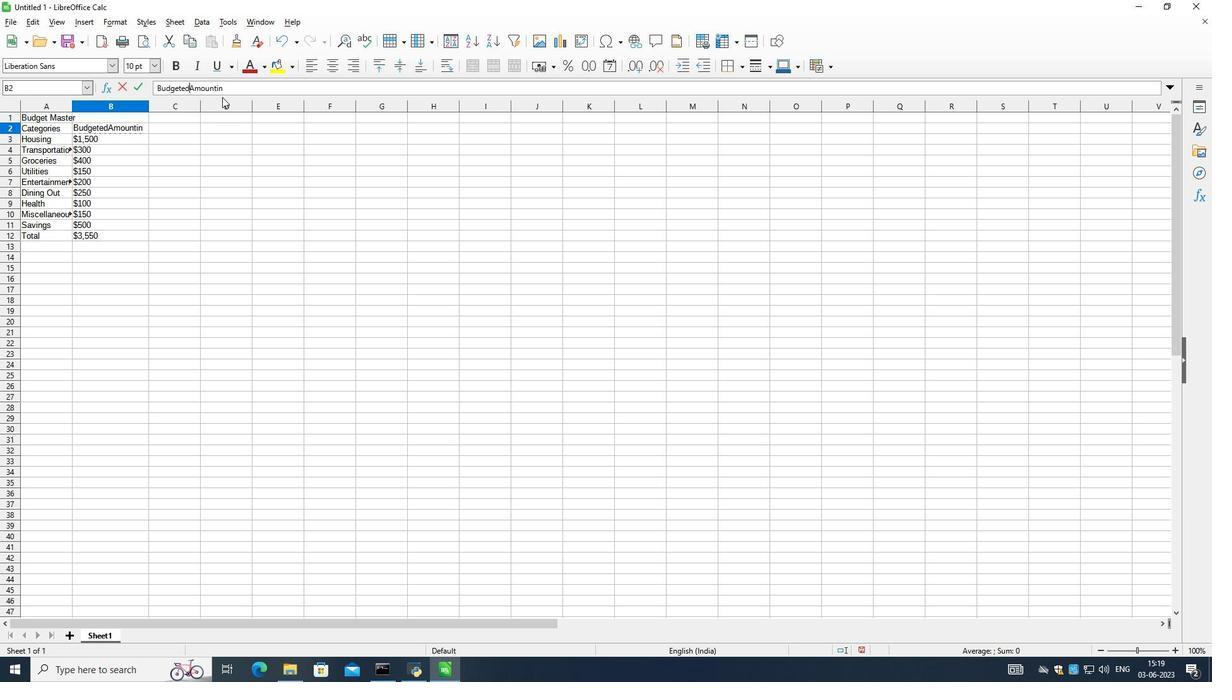 
Action: Mouse pressed left at (196, 93)
Screenshot: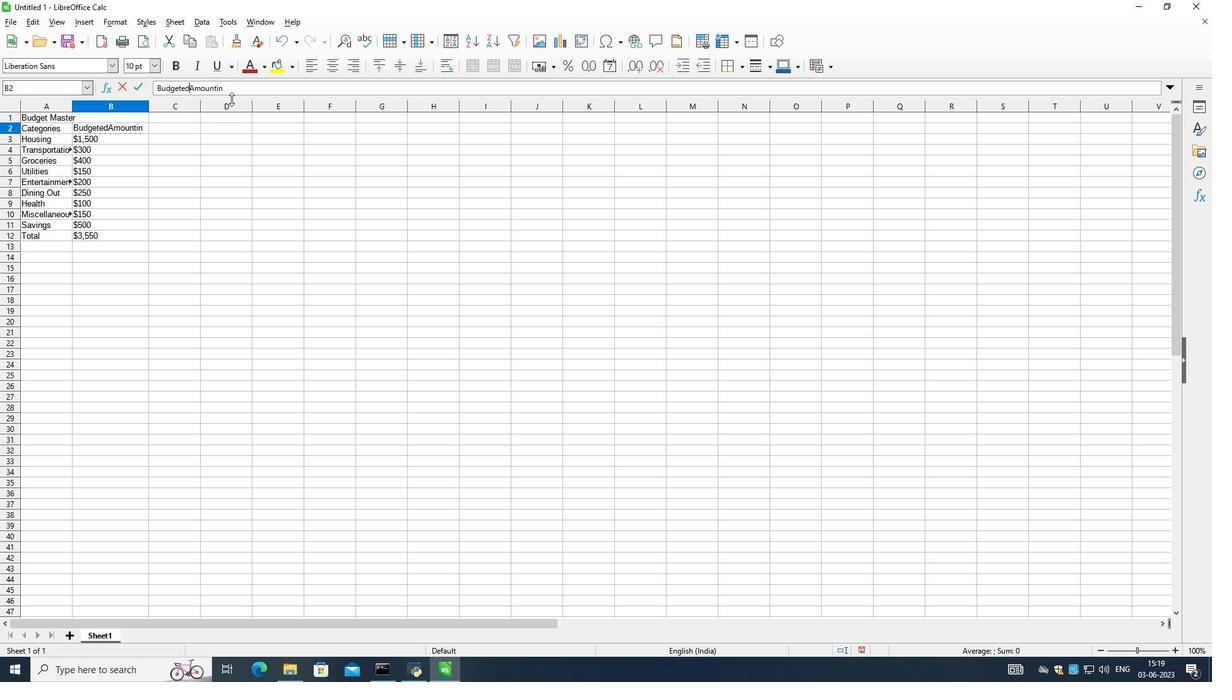 
Action: Mouse moved to (237, 104)
Screenshot: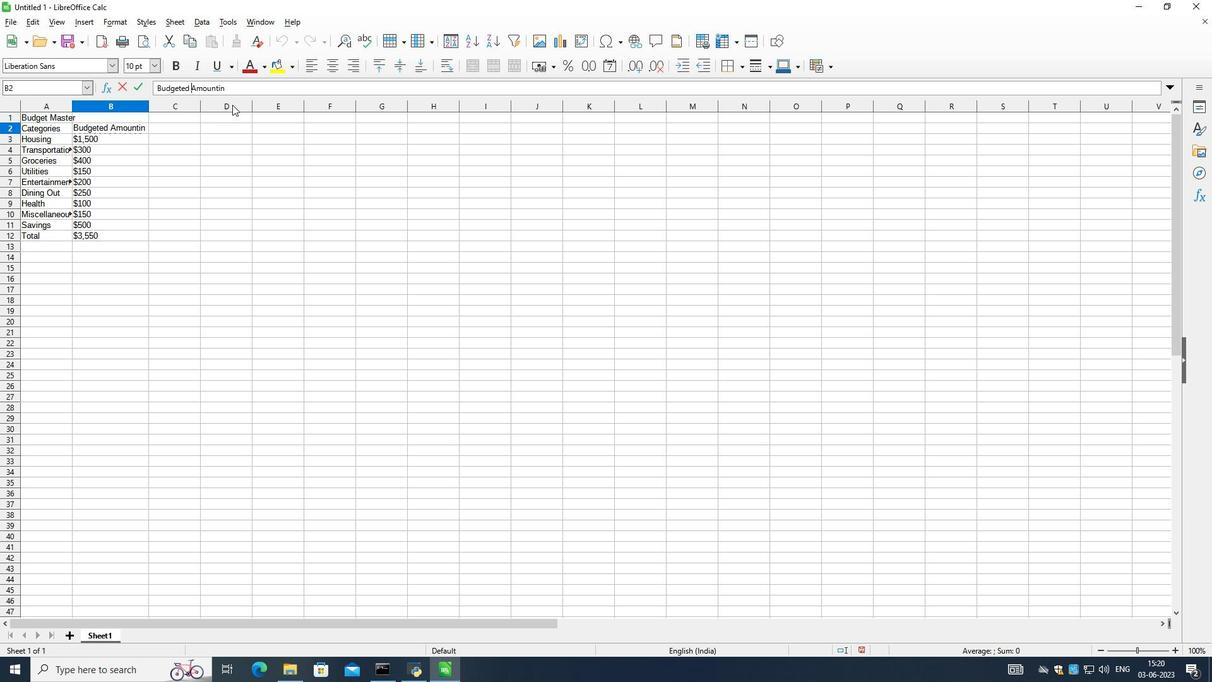 
Action: Key pressed <Key.space>
Screenshot: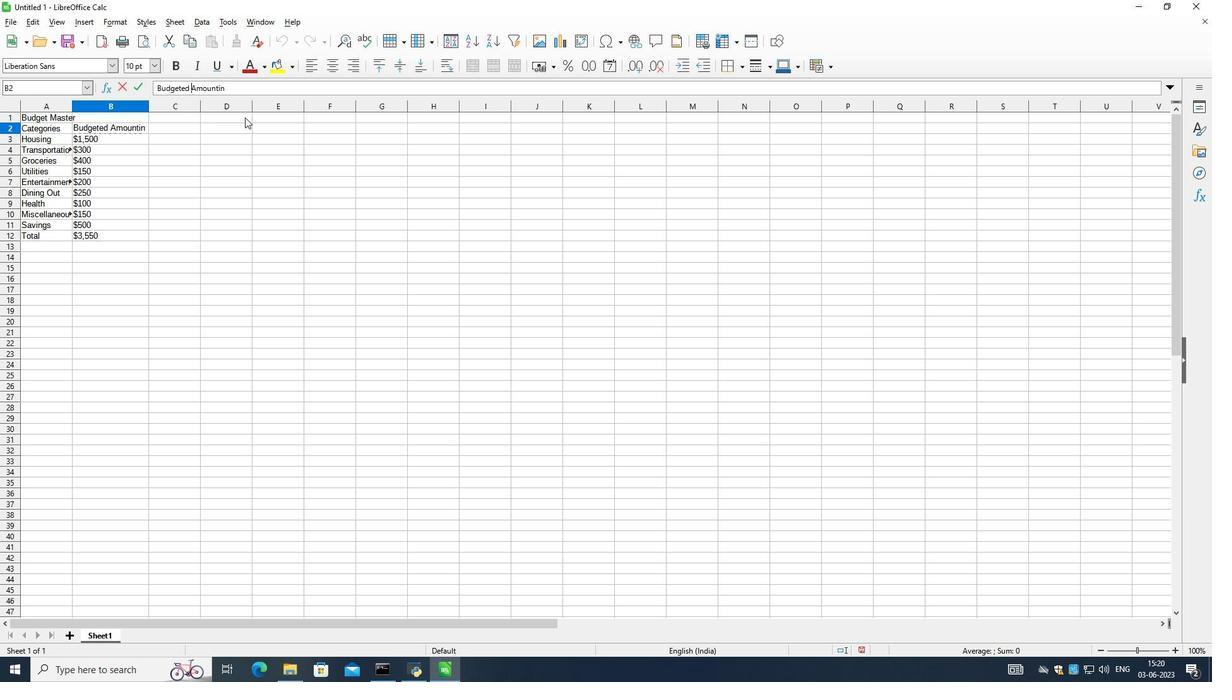 
Action: Mouse moved to (241, 126)
Screenshot: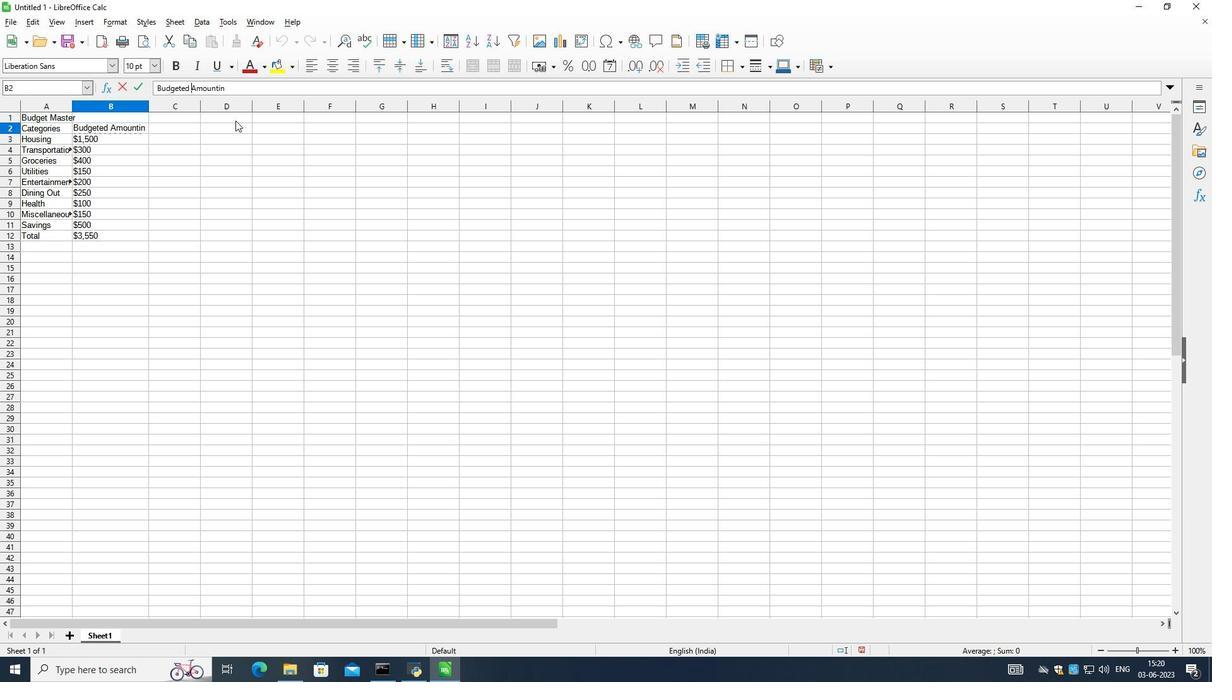 
Action: Key pressed <Key.enter><Key.up>
Screenshot: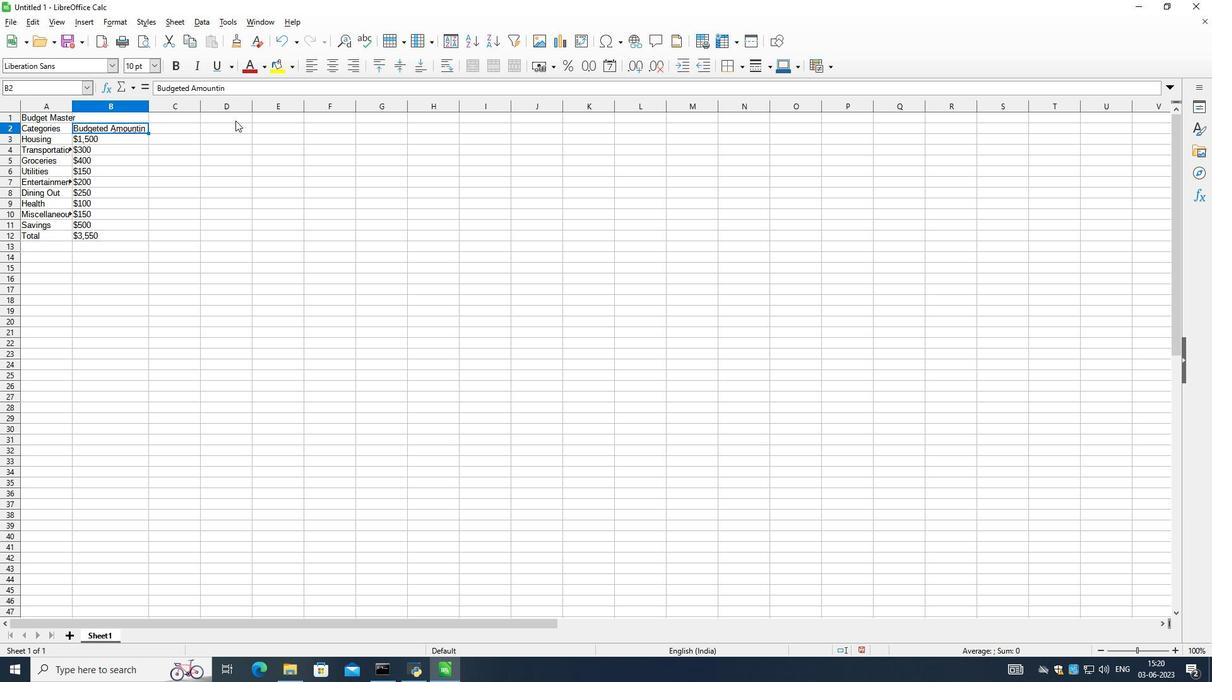 
Action: Mouse moved to (181, 131)
Screenshot: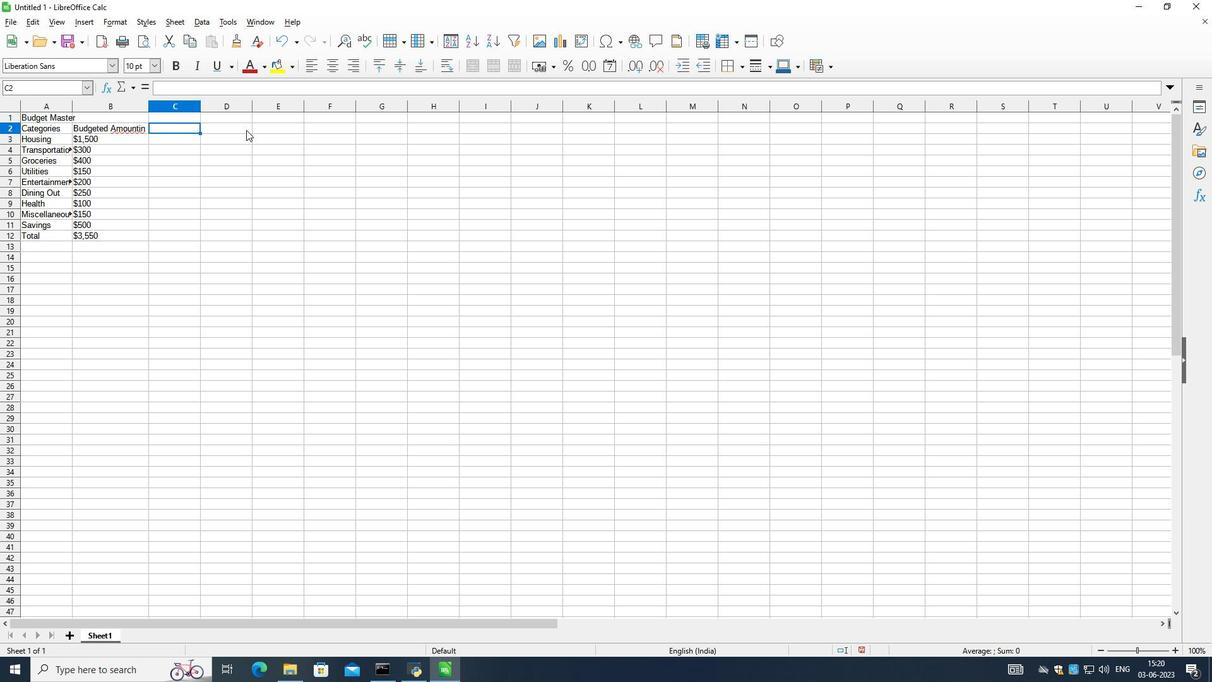 
Action: Mouse pressed left at (181, 131)
Screenshot: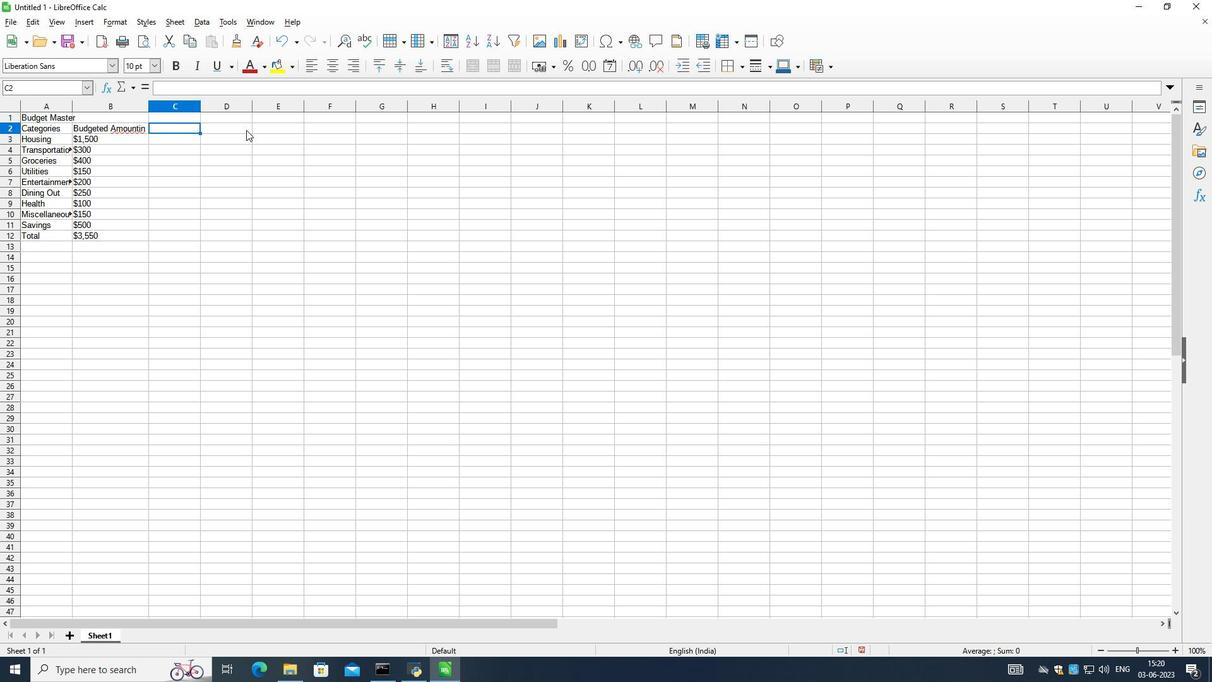 
Action: Mouse moved to (141, 133)
Screenshot: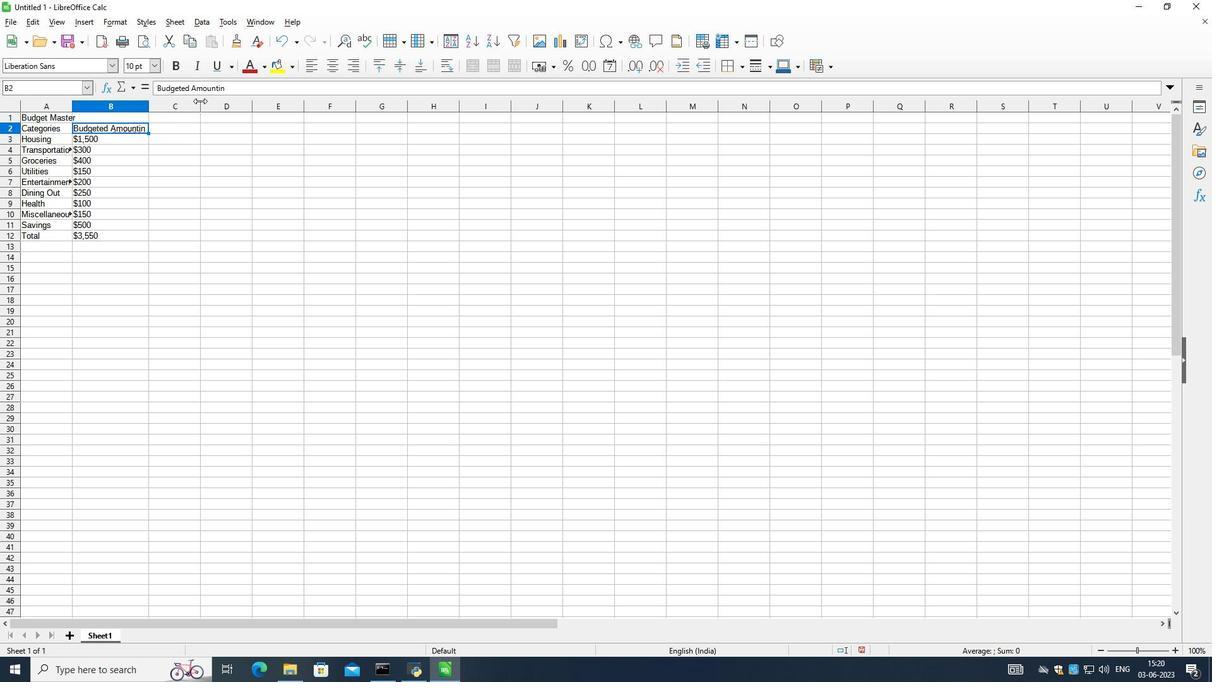 
Action: Mouse pressed left at (141, 133)
Screenshot: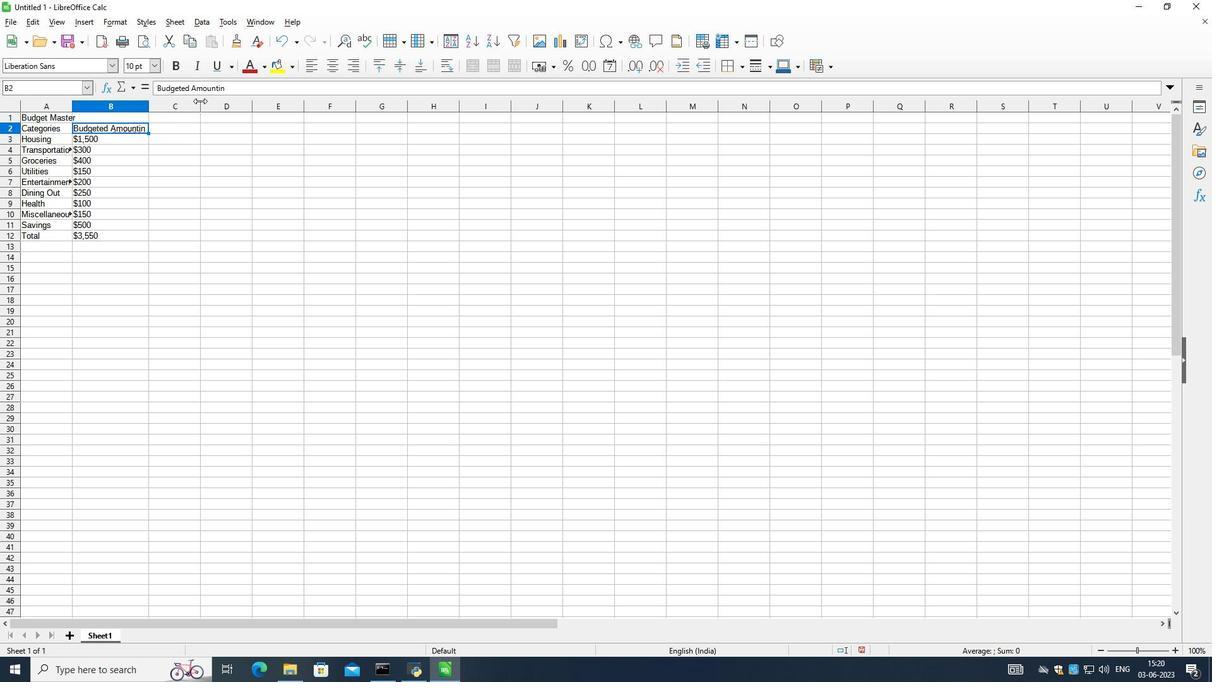 
Action: Mouse moved to (242, 97)
Screenshot: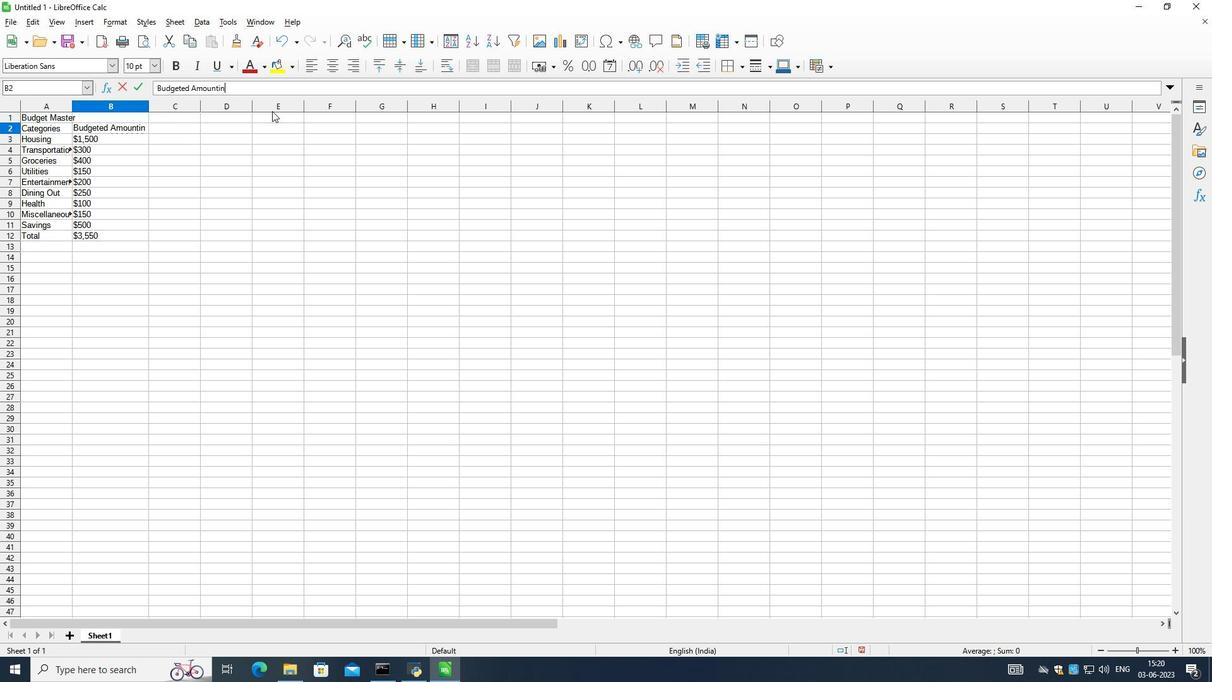 
Action: Mouse pressed left at (242, 97)
Screenshot: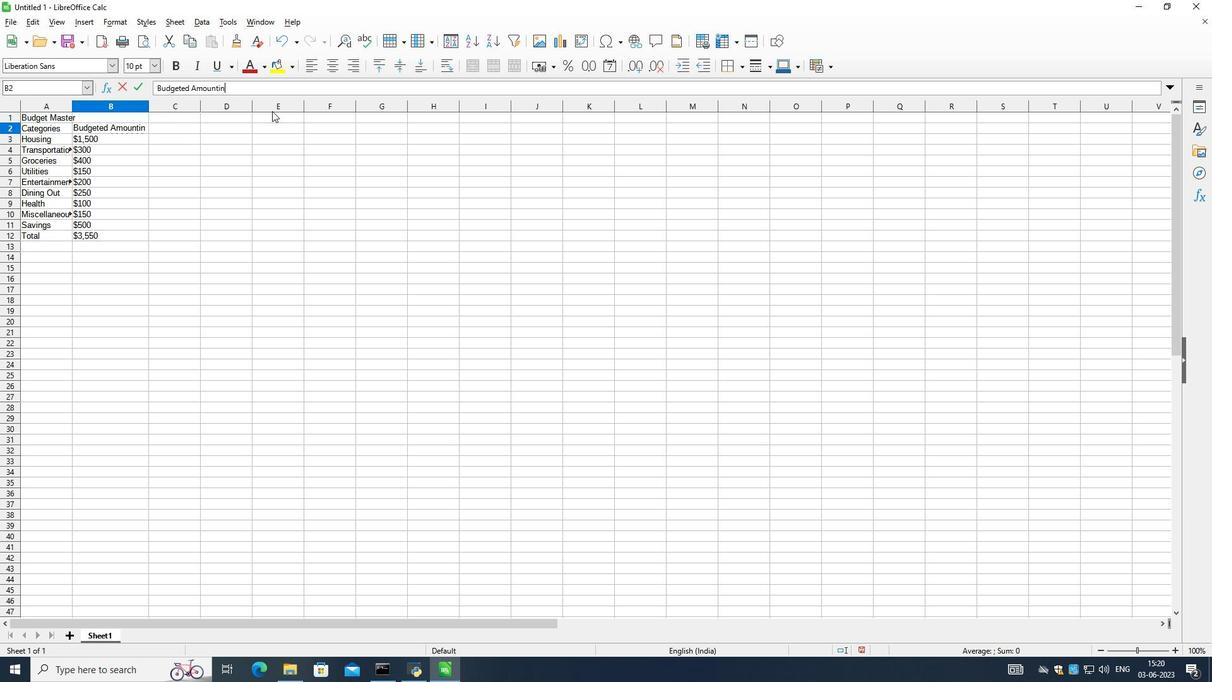 
Action: Mouse moved to (277, 116)
Screenshot: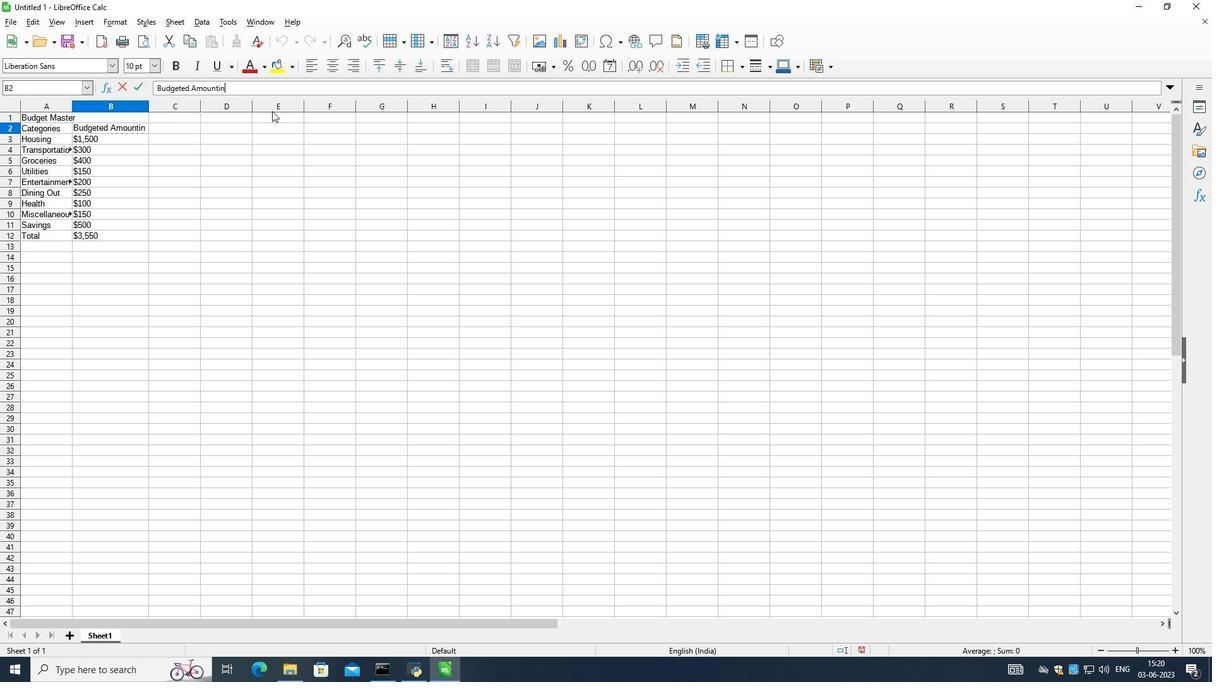 
Action: Key pressed <Key.backspace><Key.backspace><Key.enter><Key.up><Key.right><Key.shift_r>Actual<Key.space><Key.shift_r>Amount<Key.down><Key.shift><Key.shift><Key.shift><Key.shift><Key.shift><Key.shift><Key.shift><Key.shift><Key.shift>$1,400<Key.down><Key.shift><Key.shift><Key.shift><Key.shift><Key.shift><Key.shift><Key.shift><Key.shift><Key.shift><Key.shift><Key.shift><Key.shift><Key.shift><Key.shift><Key.shift><Key.shift><Key.shift>$280<Key.down><Key.shift><Key.shift><Key.shift><Key.shift><Key.shift><Key.shift><Key.shift><Key.shift><Key.shift><Key.shift><Key.shift><Key.shift>$420<Key.down><Key.shift><Key.shift><Key.shift><Key.shift><Key.shift><Key.shift><Key.shift>$160<Key.down><Key.shift><Key.shift><Key.shift><Key.shift><Key.shift><Key.shift><Key.shift><Key.shift><Key.shift><Key.shift>$18<Key.down><Key.shift><Key.shift><Key.shift><Key.shift><Key.shift><Key.shift><Key.shift><Key.shift><Key.shift><Key.shift>$270<Key.down><Key.shift><Key.shift><Key.shift><Key.shift>$90<Key.down><Key.shift><Key.shift><Key.shift><Key.shift><Key.shift><Key.shift><Key.shift><Key.shift><Key.shift><Key.shift><Key.shift><Key.shift><Key.shift><Key.shift><Key.shift><Key.shift><Key.shift><Key.shift>$140<Key.down><Key.shift><Key.shift><Key.shift><Key.shift>$550<Key.down><Key.up><Key.up><Key.down><Key.down><Key.down><Key.down><Key.down><Key.shift><Key.shift><Key.shift>$180<Key.down><Key.down><Key.down><Key.down><Key.down><Key.shift><Key.shift><Key.shift><Key.shift><Key.shift><Key.shift><Key.shift><Key.shift><Key.shift><Key.shift><Key.shift><Key.shift><Key.shift><Key.shift><Key.shift><Key.shift><Key.shift><Key.shift><Key.shift>$3,550<Key.enter><Key.up><Key.up><Key.right><Key.shift_r>Difference<Key.down><Key.up><Key.right><Key.left><Key.f2><Key.space><Key.shift_r>Values<Key.down><Key.enter>'-<Key.shift><Key.shift><Key.shift><Key.shift><Key.shift><Key.shift><Key.shift><Key.shift><Key.shift><Key.shift>$100<Key.enter>-<Key.esc>'-<Key.shift><Key.shift><Key.shift><Key.shift><Key.shift><Key.shift><Key.shift><Key.shift><Key.shift><Key.shift><Key.shift><Key.shift><Key.shift><Key.shift><Key.shift><Key.shift><Key.shift><Key.shift><Key.shift><Key.shift><Key.shift><Key.shift><Key.shift><Key.shift><Key.shift><Key.shift><Key.shift><Key.shift><Key.shift><Key.shift><Key.shift><Key.shift><Key.shift><Key.shift><Key.shift><Key.shift><Key.shift><Key.shift><Key.shift>$20<Key.enter>'<Key.shift_r><Key.shift_r><Key.shift_r><Key.shift_r><Key.shift_r><Key.shift_r>+<Key.shift>$20<Key.enter>'<Key.shift><Key.shift>#<Key.backspace><Key.shift>$10<Key.enter><Key.up>'<Key.shift_r>+<Key.shift><Key.shift><Key.shift><Key.shift><Key.shift><Key.shift>$10<Key.enter>'-<Key.shift><Key.shift><Key.shift><Key.shift><Key.shift><Key.shift><Key.shift><Key.shift><Key.shift><Key.shift><Key.shift><Key.shift>$20<Key.down>'<Key.shift><Key.shift><Key.shift><Key.shift><Key.shift><Key.shift><Key.shift><Key.shift><Key.shift><Key.shift><Key.shift><Key.shift><Key.shift><Key.shift><Key.shift><Key.shift><Key.shift><Key.shift><Key.shift><Key.shift><Key.shift><Key.shift><Key.shift><Key.shift><Key.shift><Key.shift><Key.shift><Key.shift><Key.shift><Key.shift><Key.shift><Key.shift><Key.shift><Key.shift><Key.shift><Key.shift><Key.shift><Key.shift><Key.shift><Key.shift><Key.shift><Key.shift><Key.shift><Key.shift><Key.shift><Key.shift><Key.shift><Key.shift><Key.shift><Key.shift><Key.shift><Key.shift><Key.shift><Key.shift><Key.shift><Key.shift><Key.shift><Key.shift><Key.shift><Key.shift><Key.shift><Key.shift>$20<Key.backspace><Key.backspace><Key.backspace><Key.shift_r>+<Key.shift>$20<Key.enter>'-<Key.shift>$10<Key.enter>'-<Key.shift><Key.shift><Key.shift><Key.shift><Key.shift><Key.shift><Key.shift><Key.shift><Key.shift><Key.shift><Key.shift><Key.shift><Key.shift><Key.shift><Key.shift><Key.shift><Key.shift><Key.shift><Key.shift>$10<Key.enter>'<Key.shift_r>+<Key.shift><Key.shift>$50<Key.enter><Key.shift><Key.shift><Key.shift><Key.shift><Key.shift>$0<Key.enter><Key.up><Key.up><Key.up><Key.down><Key.up><Key.right><Key.left>
Screenshot: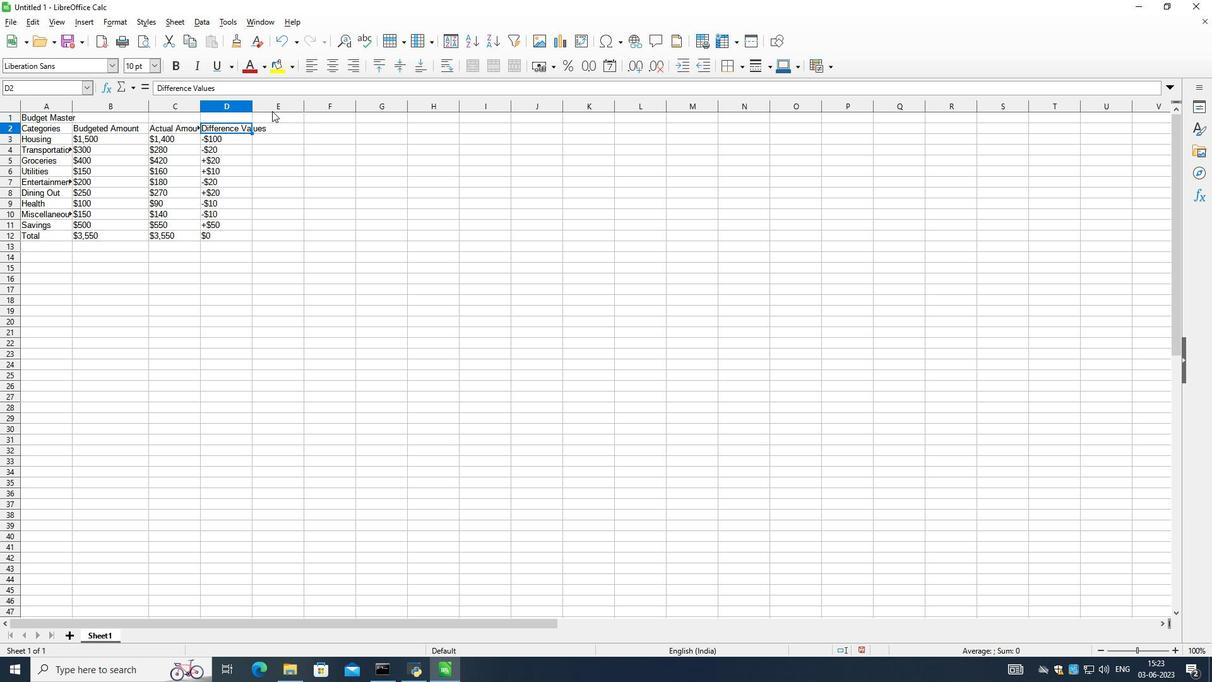 
Action: Mouse moved to (12, 111)
Screenshot: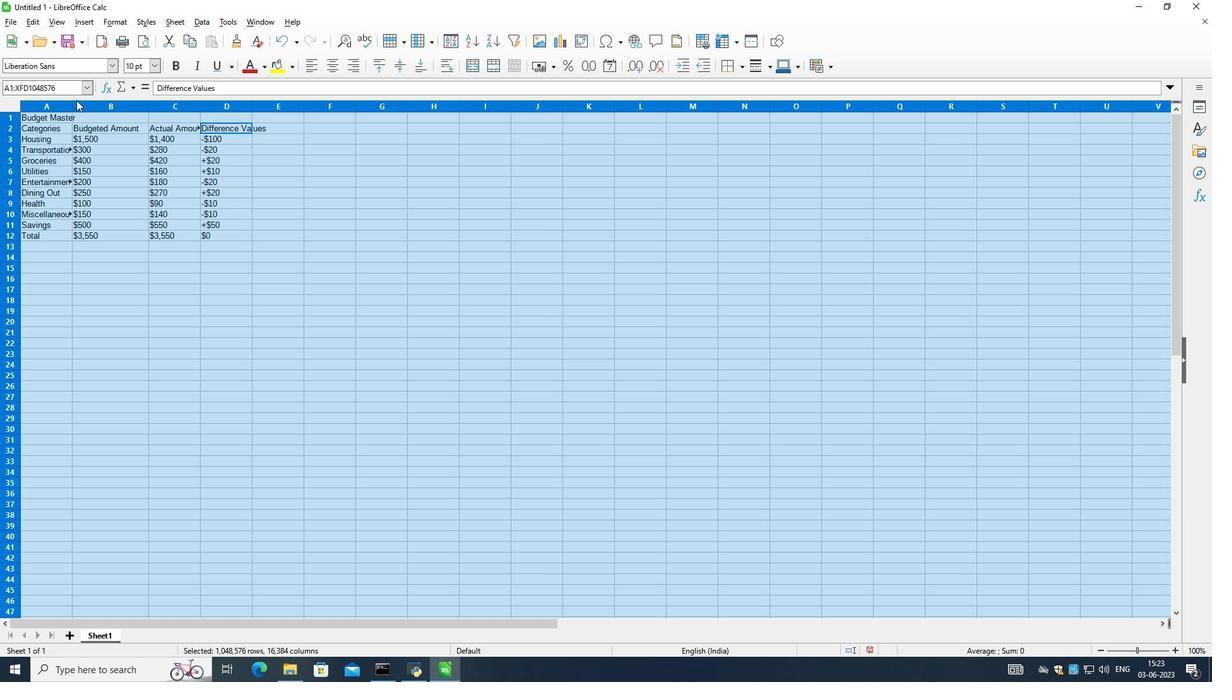 
Action: Mouse pressed left at (12, 111)
Screenshot: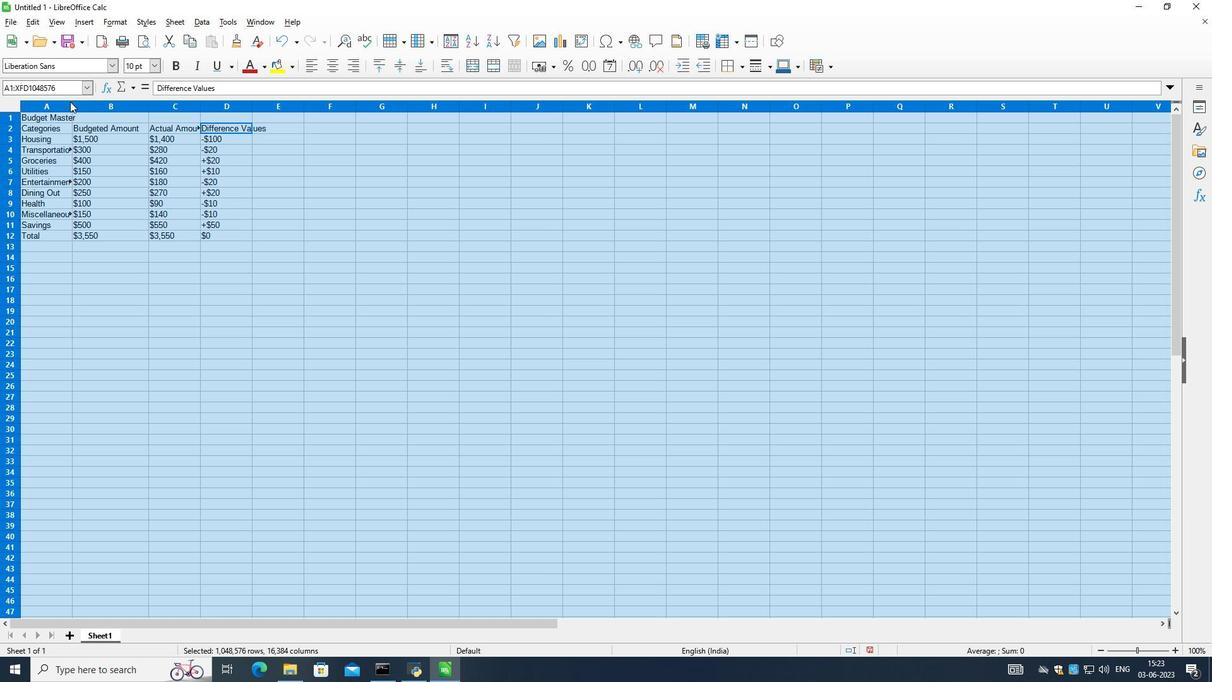 
Action: Mouse moved to (77, 111)
Screenshot: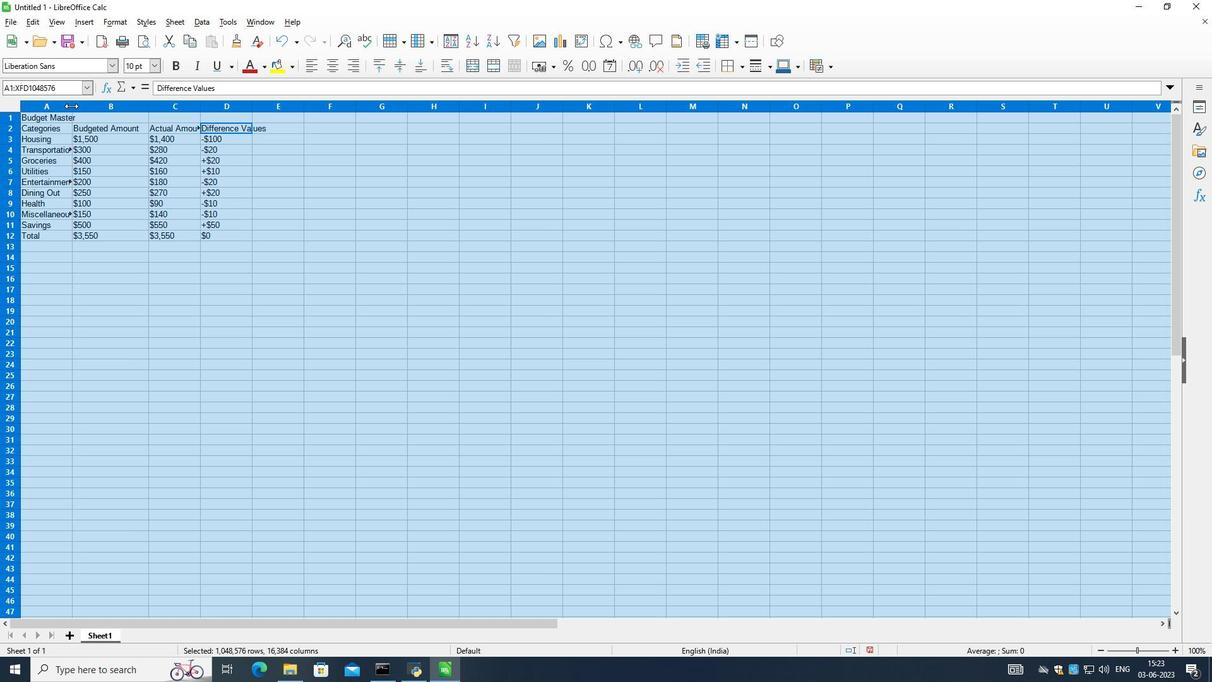 
Action: Mouse pressed left at (77, 111)
Screenshot: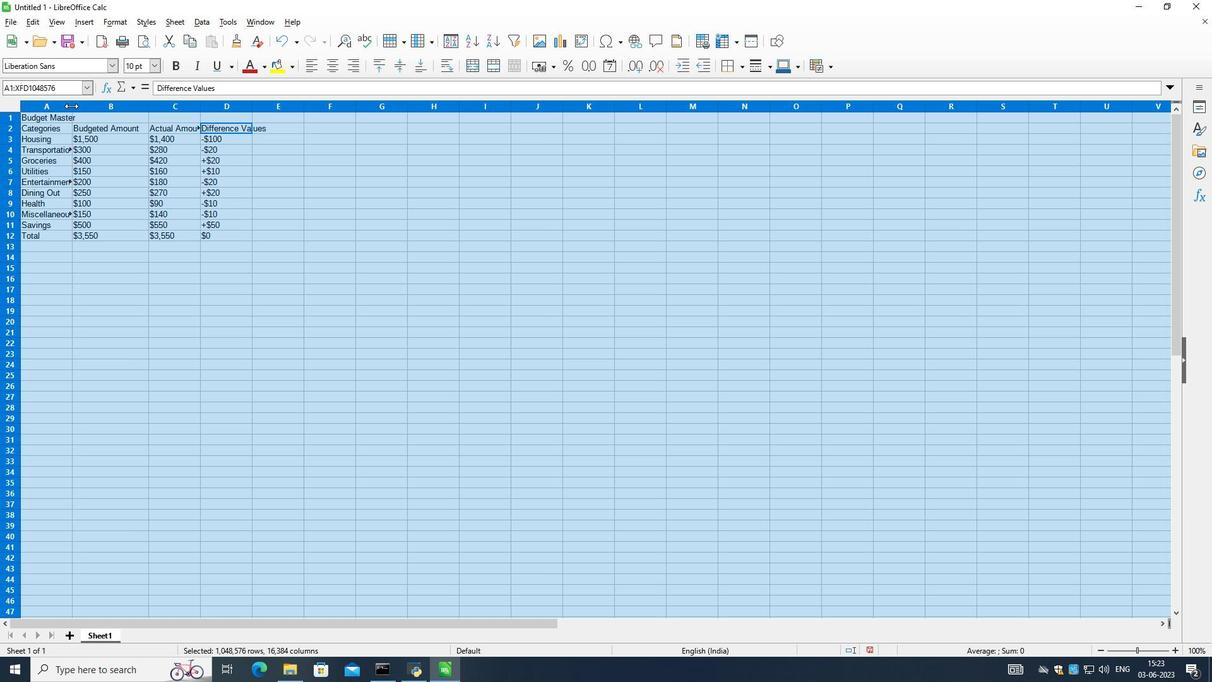 
Action: Mouse pressed left at (77, 111)
Screenshot: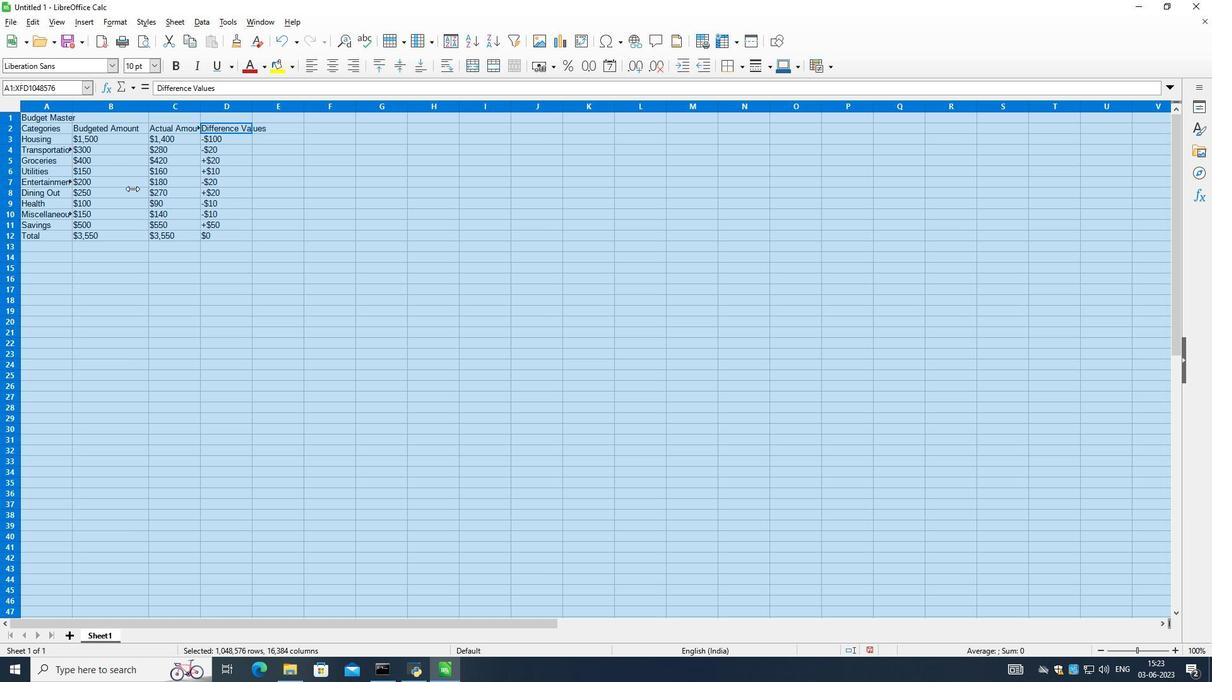 
Action: Mouse moved to (138, 199)
Screenshot: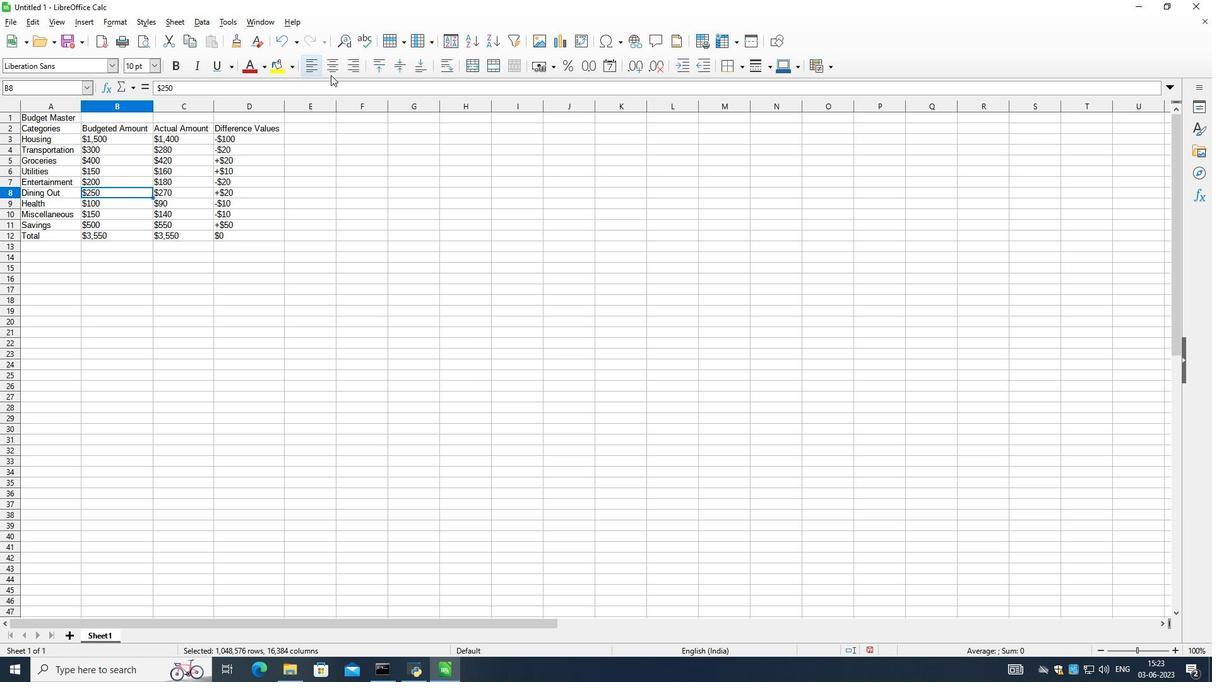 
Action: Mouse pressed left at (138, 199)
Screenshot: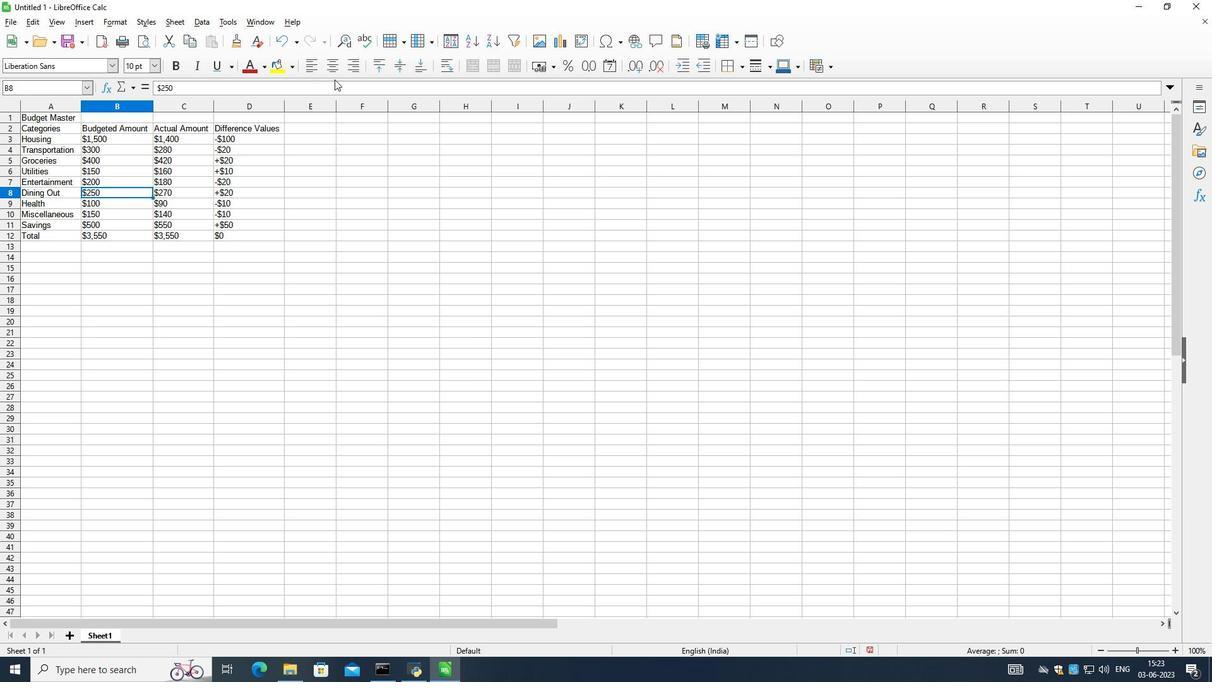 
Action: Mouse moved to (160, 240)
Screenshot: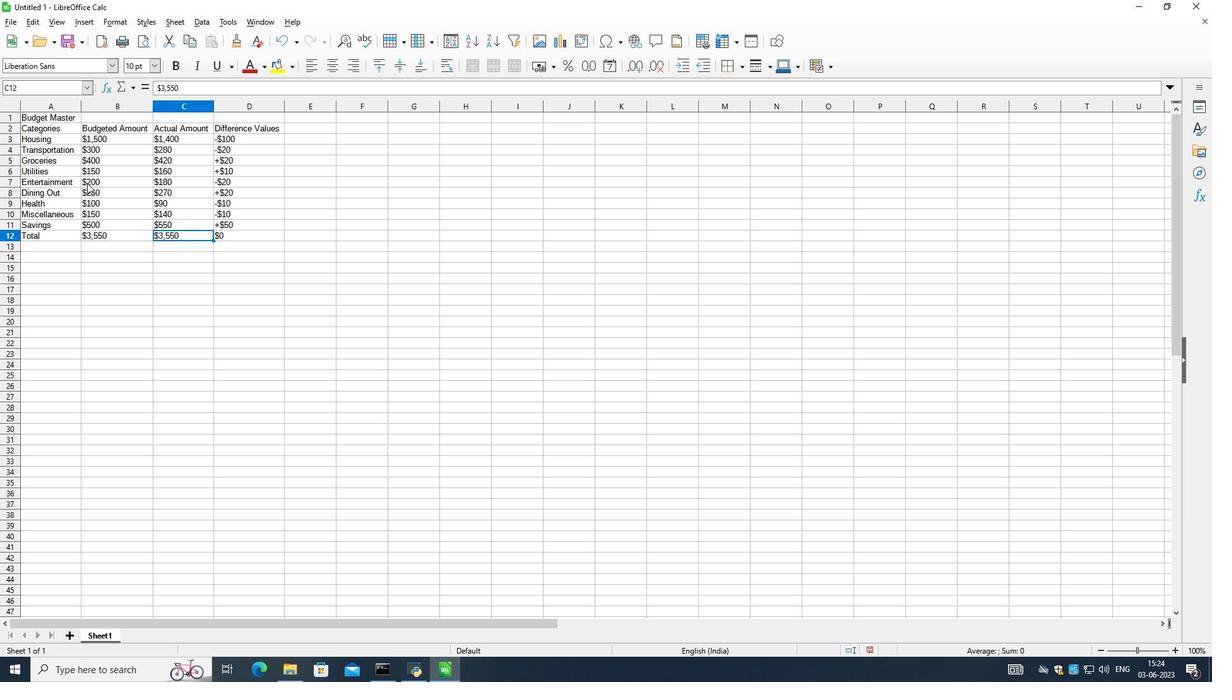 
Action: Mouse pressed left at (160, 240)
Screenshot: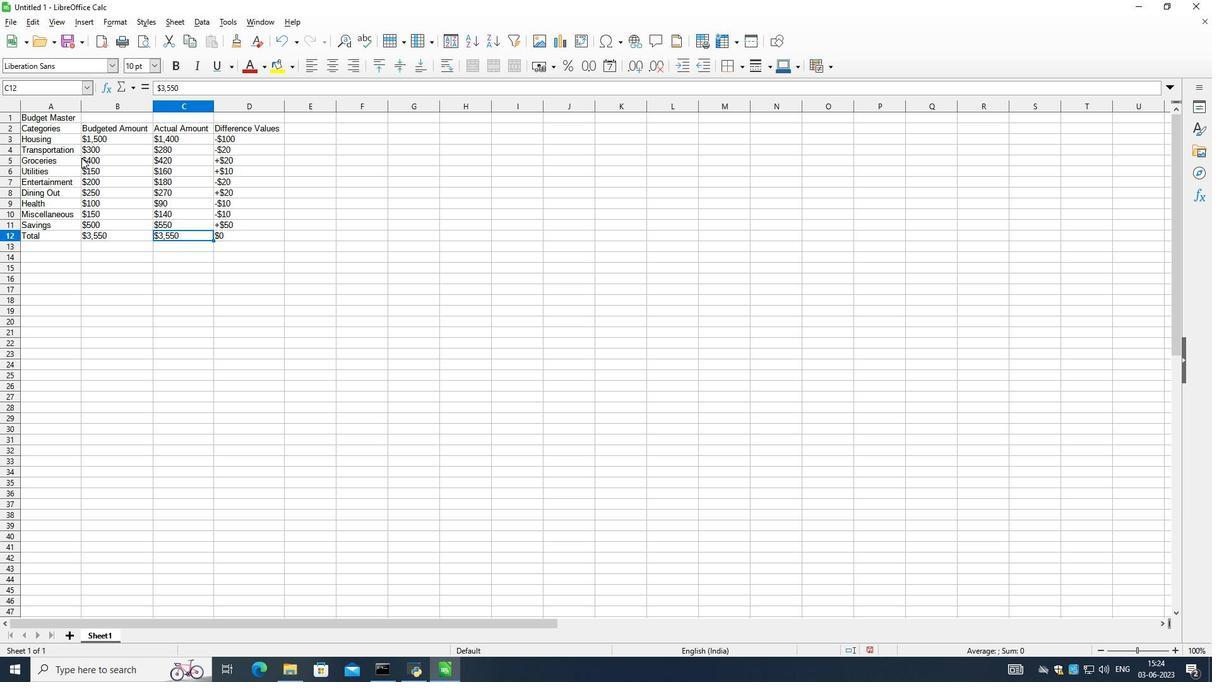 
Action: Mouse moved to (85, 111)
Screenshot: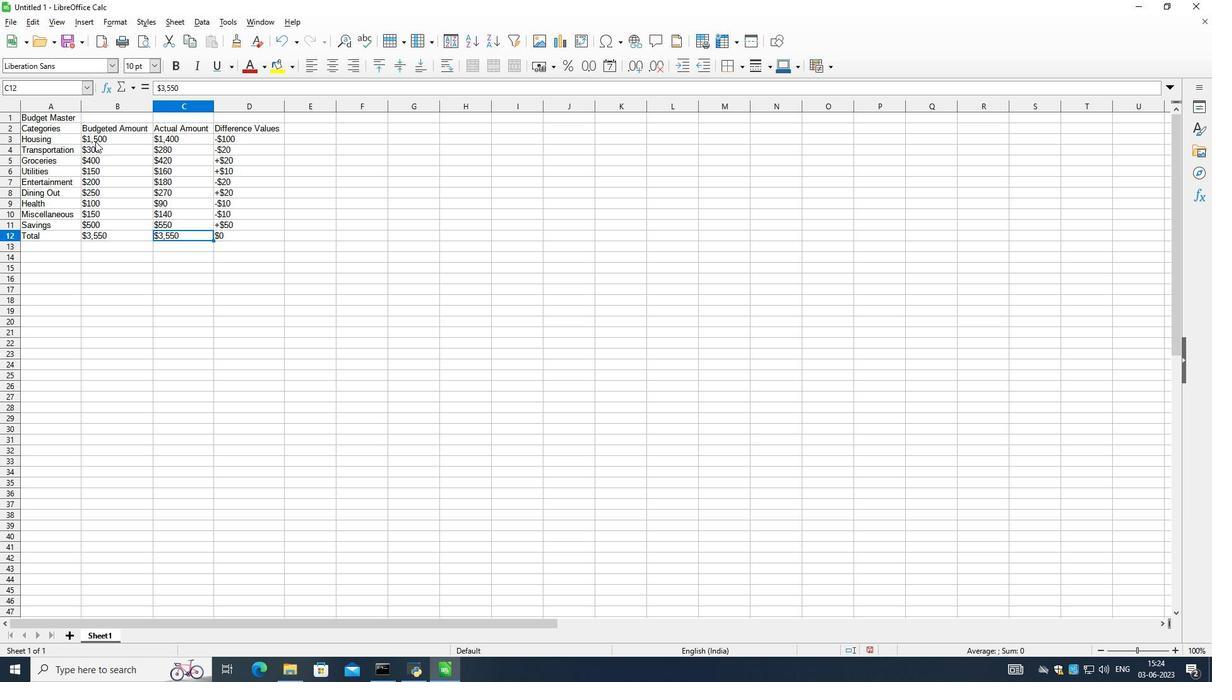 
Action: Mouse pressed left at (85, 111)
Screenshot: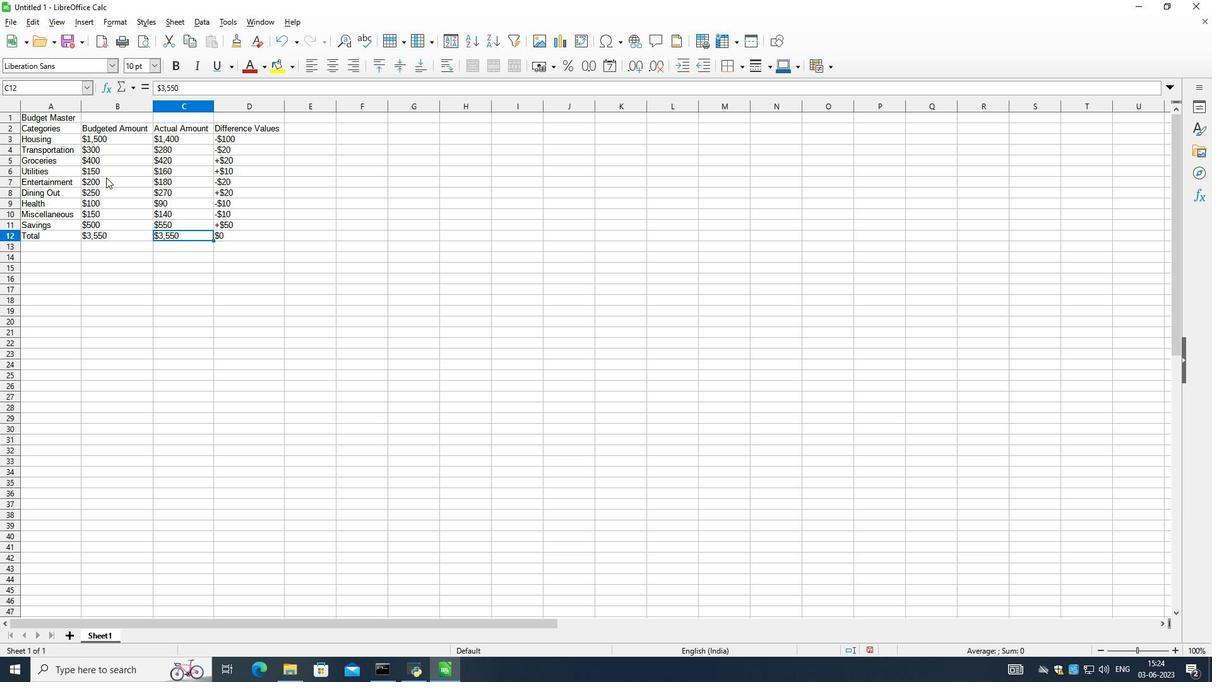 
Action: Mouse pressed left at (85, 111)
Screenshot: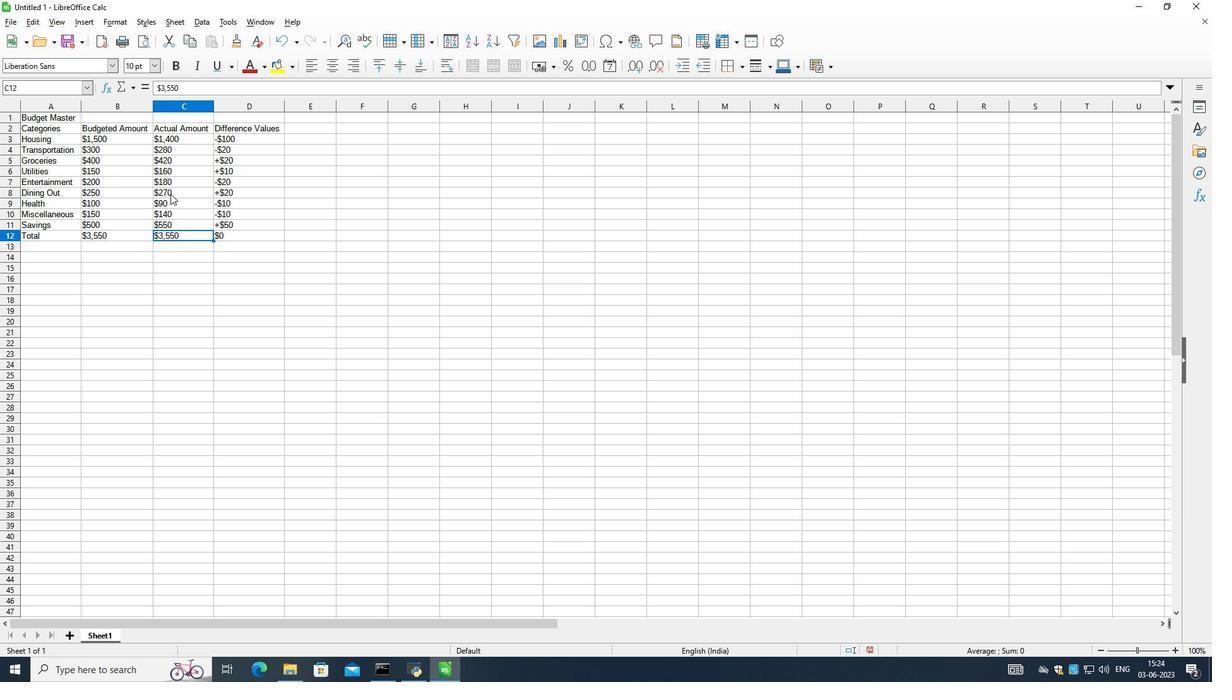 
Action: Mouse moved to (181, 196)
Screenshot: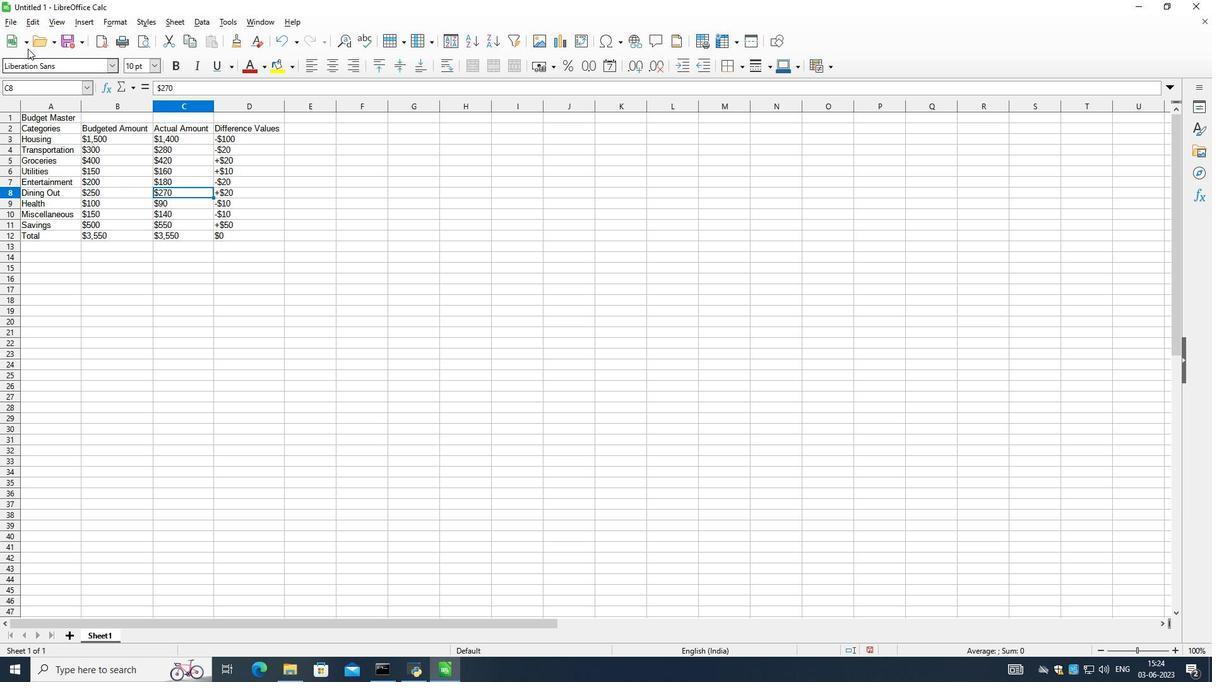 
Action: Mouse pressed left at (181, 196)
Screenshot: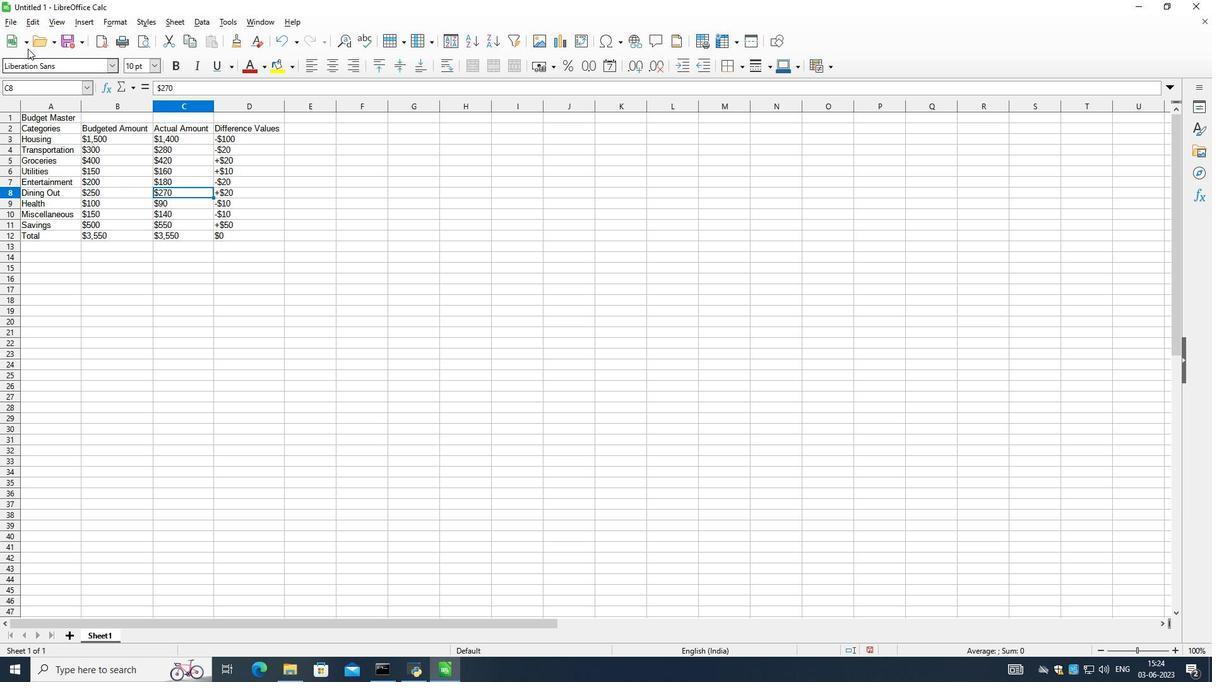 
Action: Mouse moved to (14, 30)
Screenshot: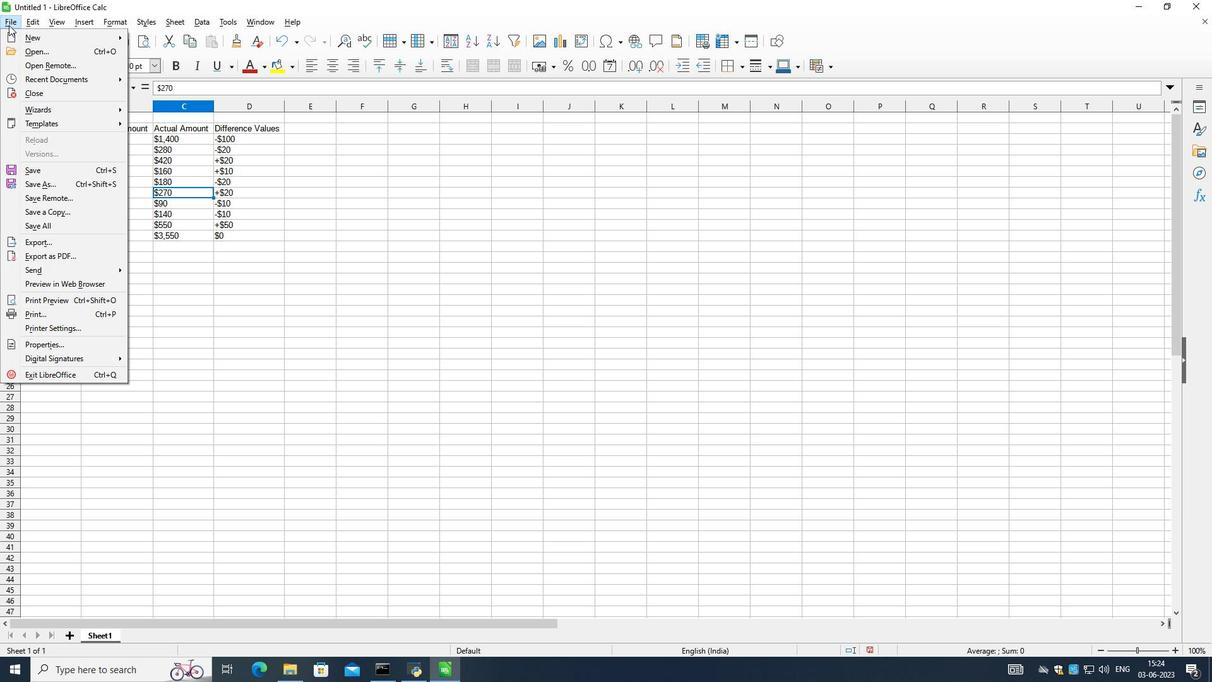 
Action: Mouse pressed left at (14, 30)
Screenshot: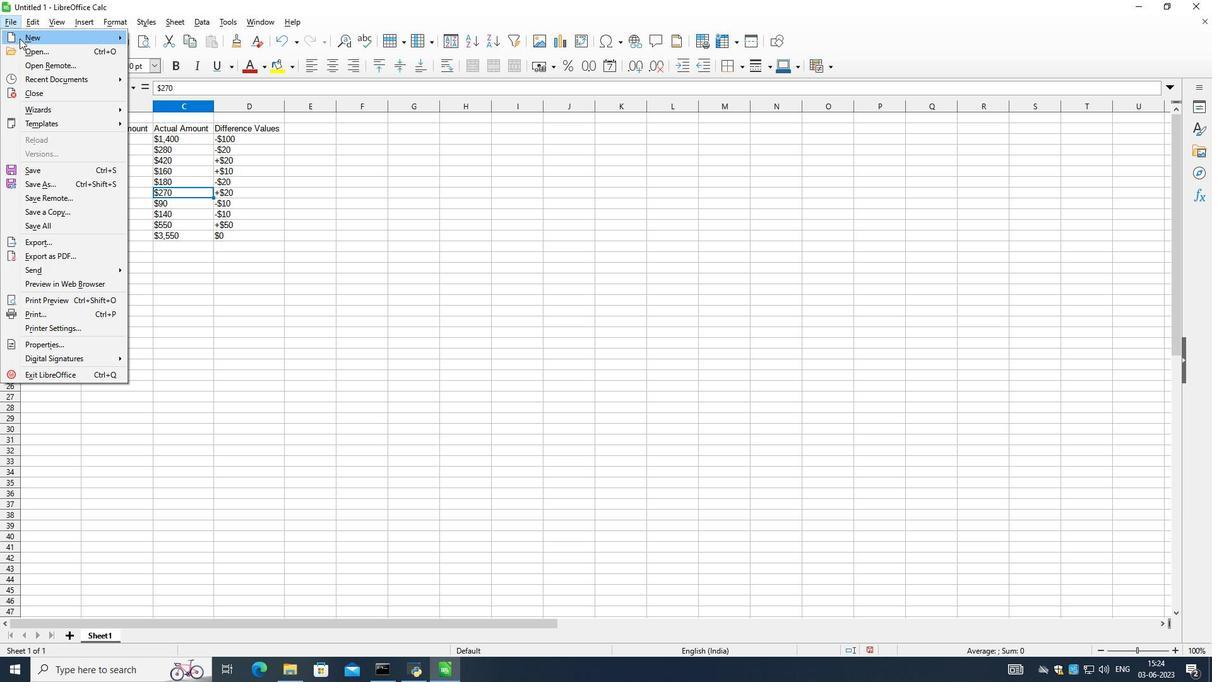 
Action: Mouse moved to (60, 178)
Screenshot: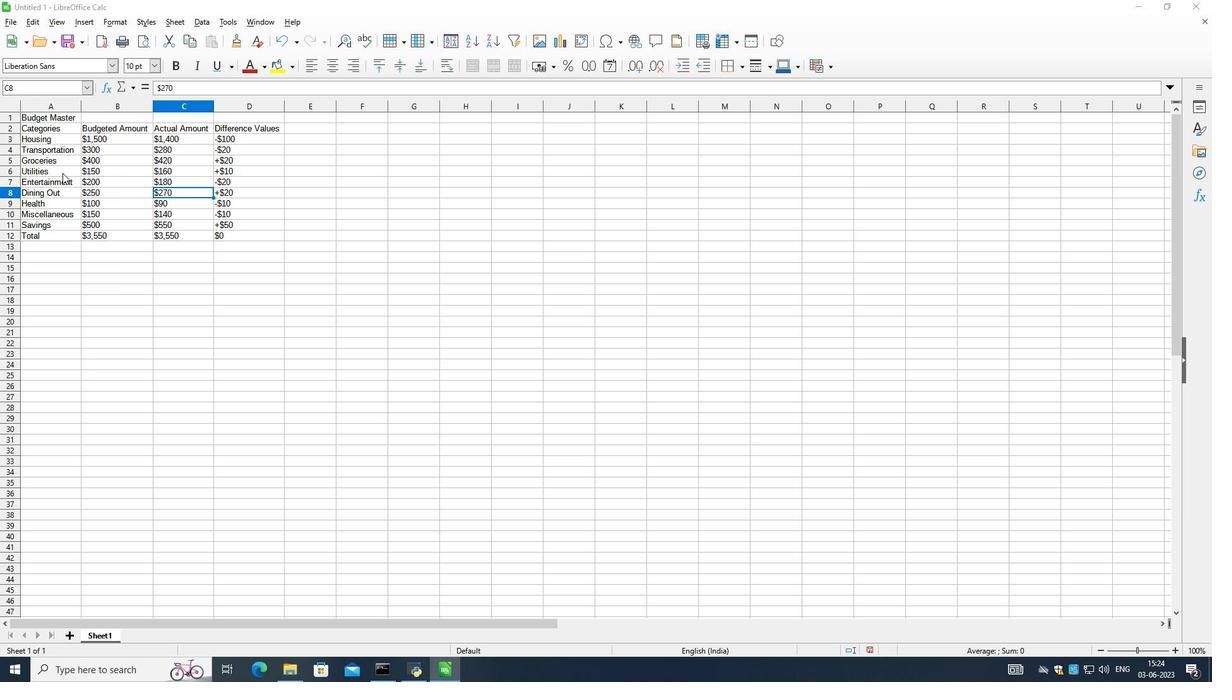
Action: Mouse pressed left at (60, 178)
Screenshot: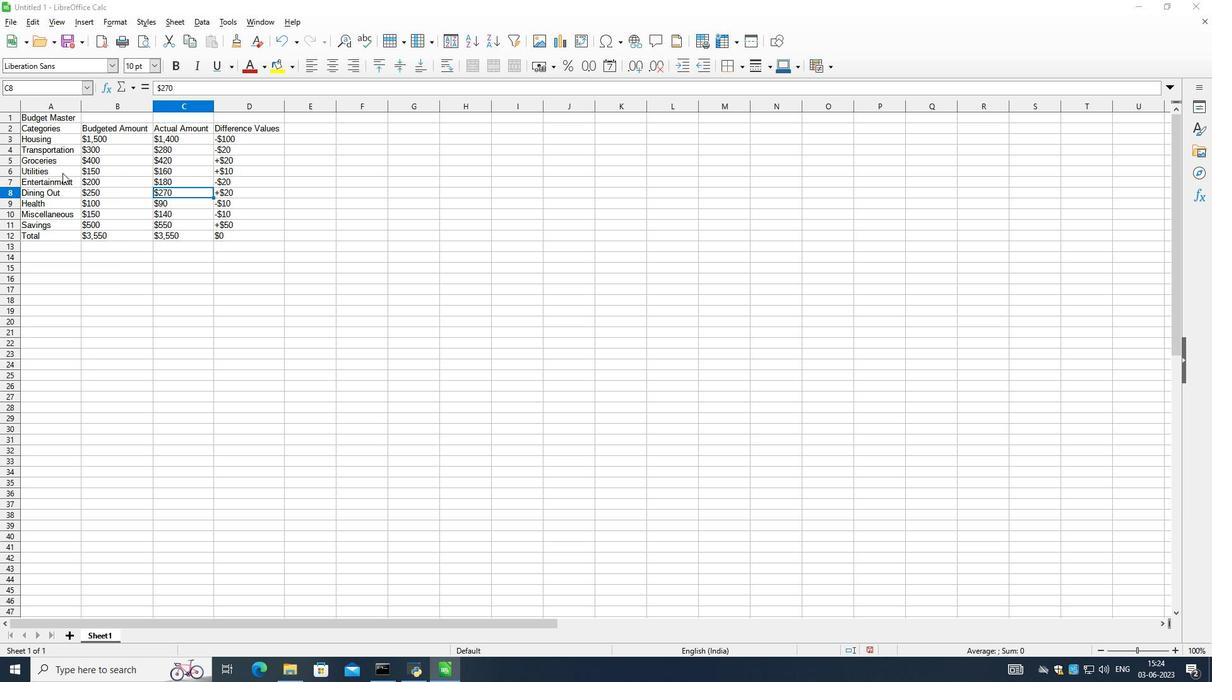 
Action: Mouse moved to (214, 285)
Screenshot: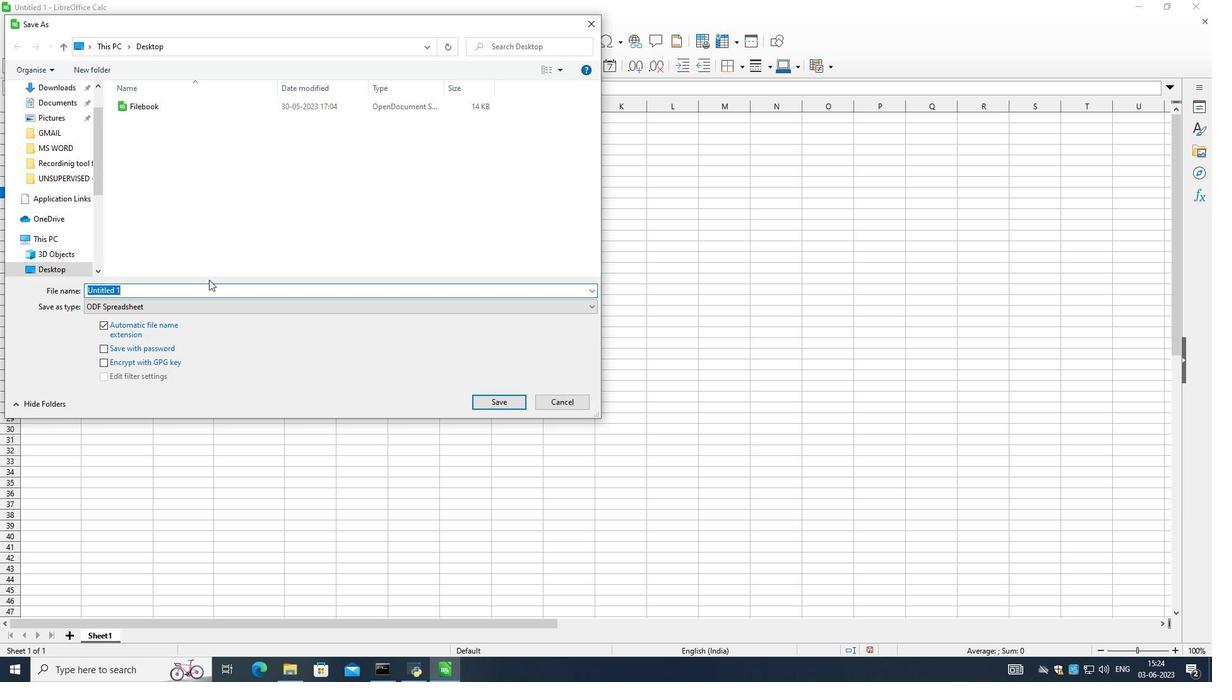 
Action: Key pressed <Key.shift>Budget<Key.space><Key.shift_r>Review<Key.space><Key.shift_r>Analysisbook
Screenshot: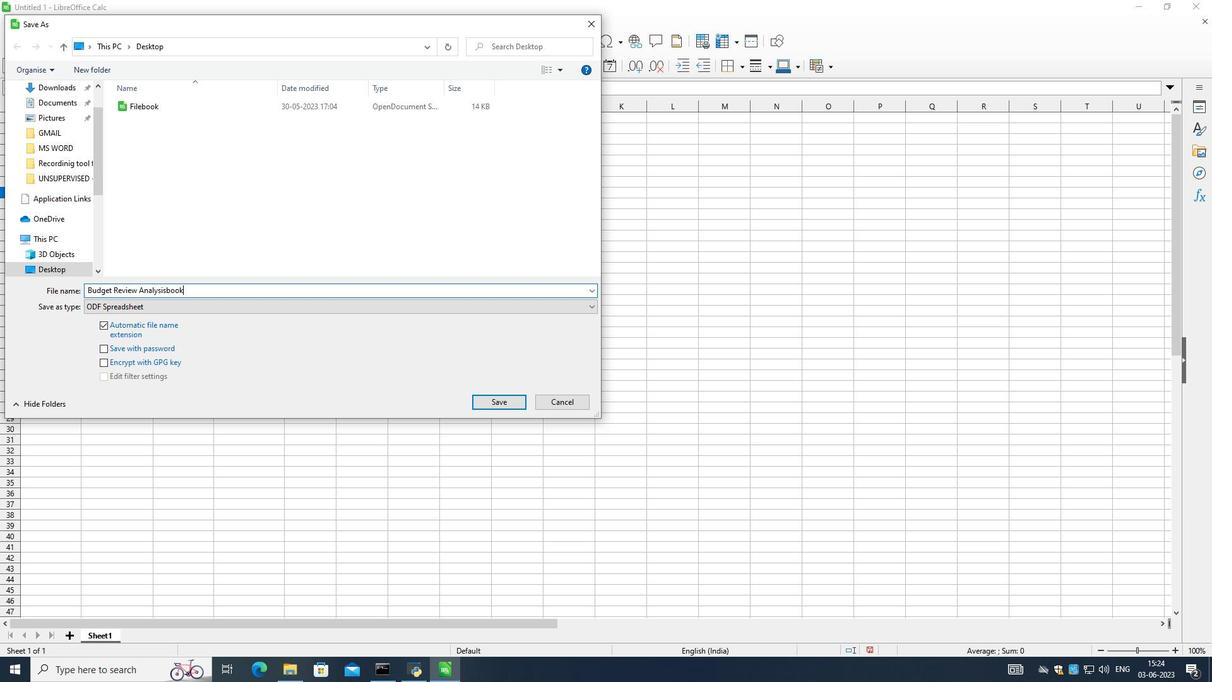 
Action: Mouse moved to (502, 408)
Screenshot: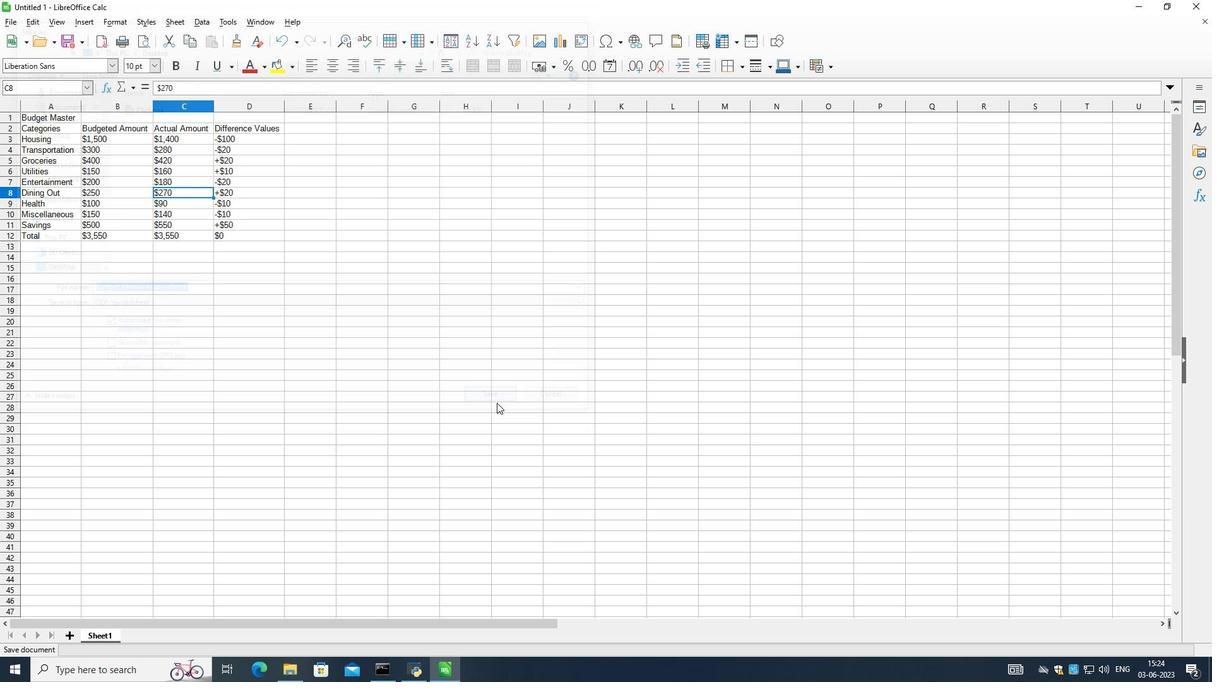 
Action: Mouse pressed left at (502, 408)
Screenshot: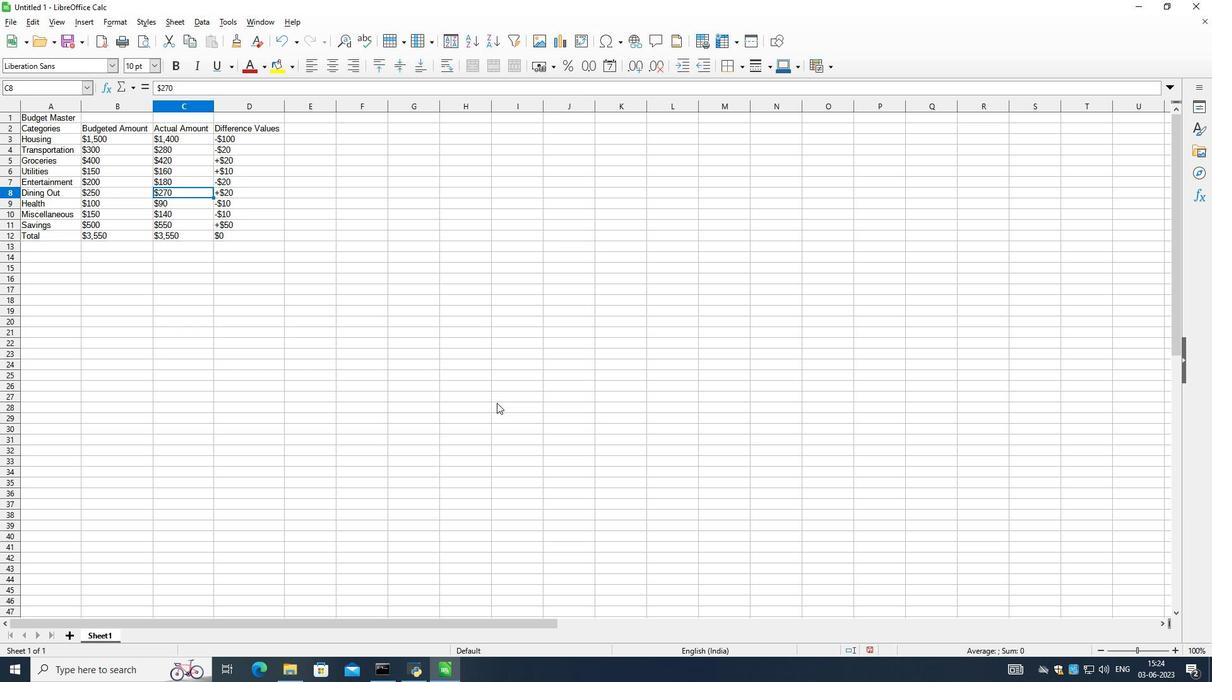 
Action: Mouse moved to (498, 408)
Screenshot: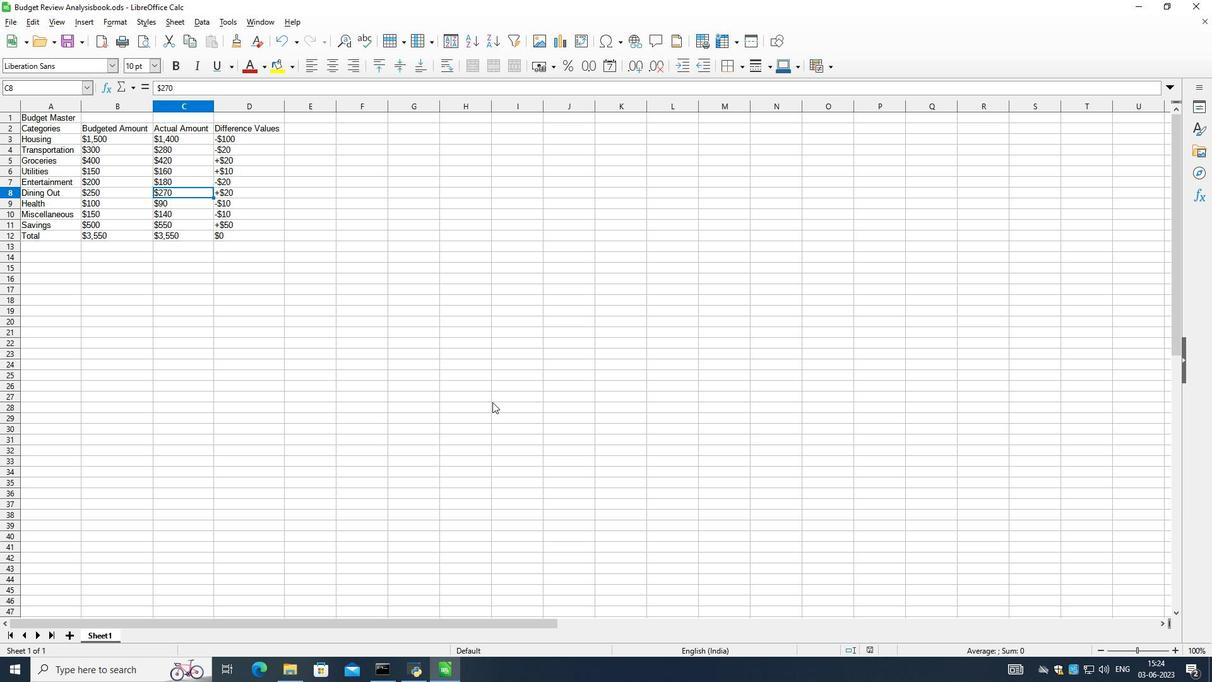 
